 Task: Add a signature Jenna Lewis containing With sincere appreciation and gratitude, Jenna Lewis to email address softage.2@softage.net and add a label Scholarship information
Action: Mouse moved to (981, 72)
Screenshot: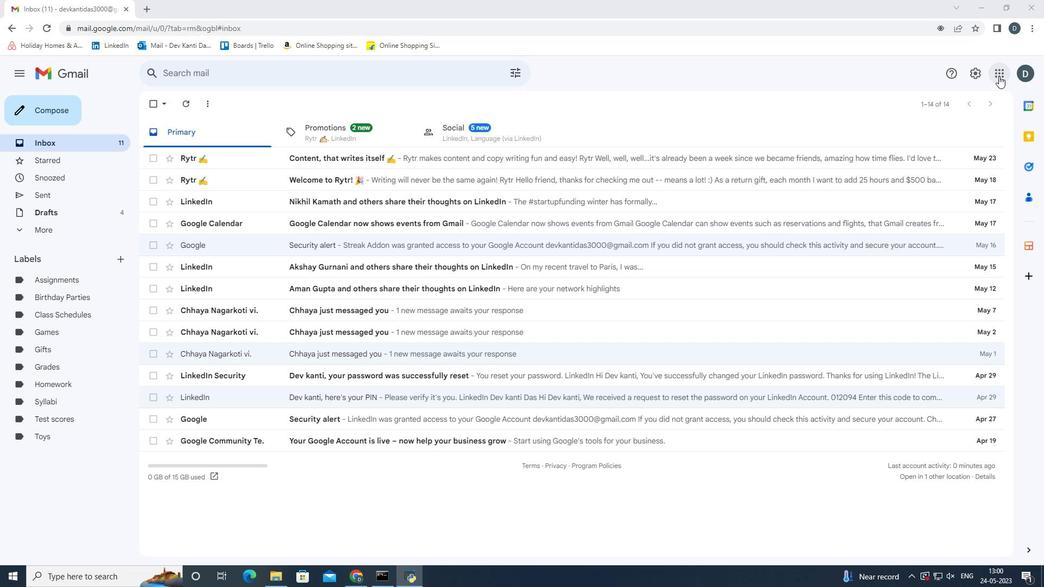 
Action: Mouse pressed left at (981, 72)
Screenshot: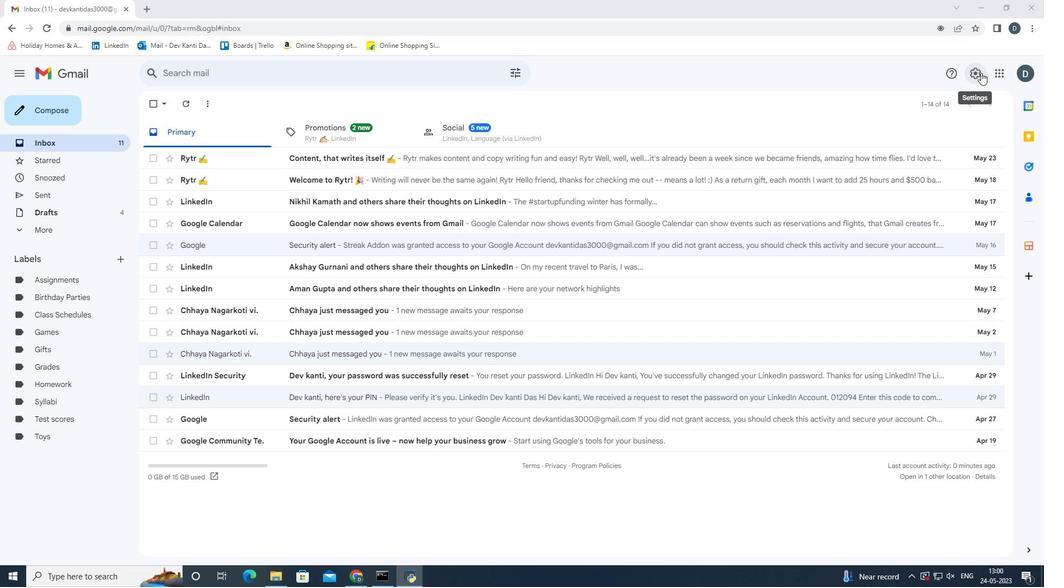 
Action: Mouse moved to (950, 124)
Screenshot: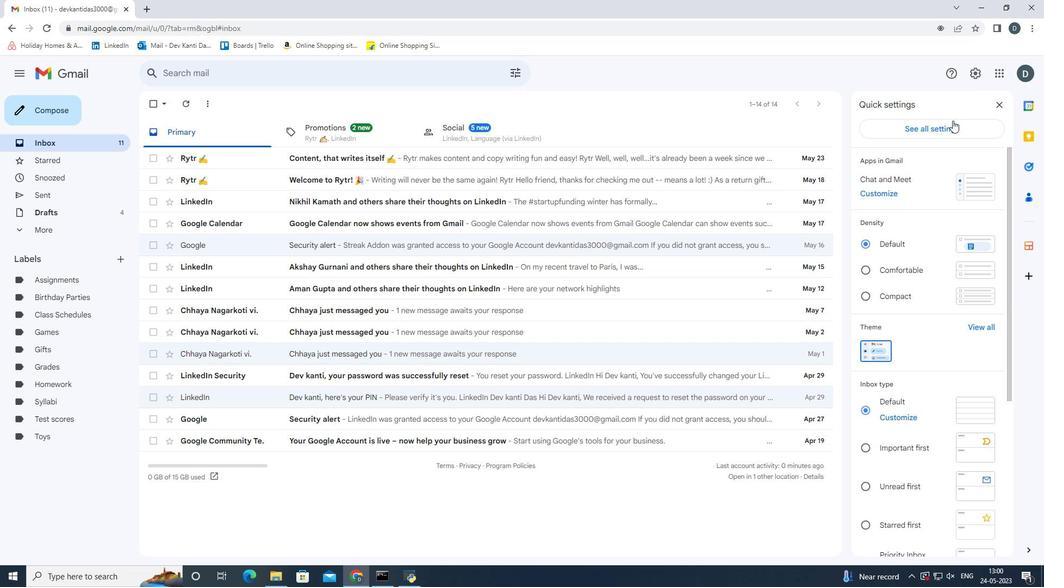 
Action: Mouse pressed left at (950, 124)
Screenshot: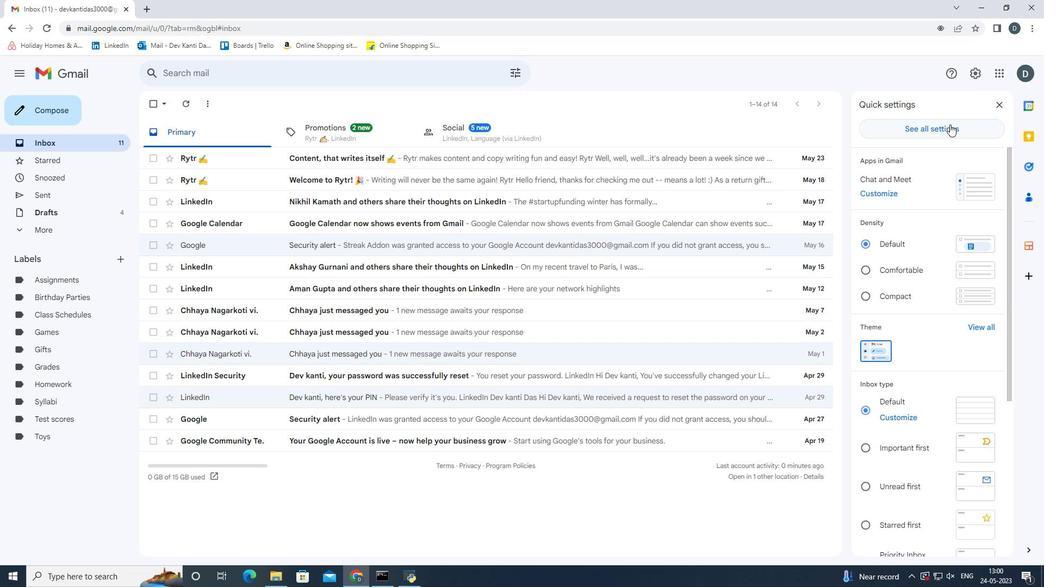 
Action: Mouse moved to (503, 409)
Screenshot: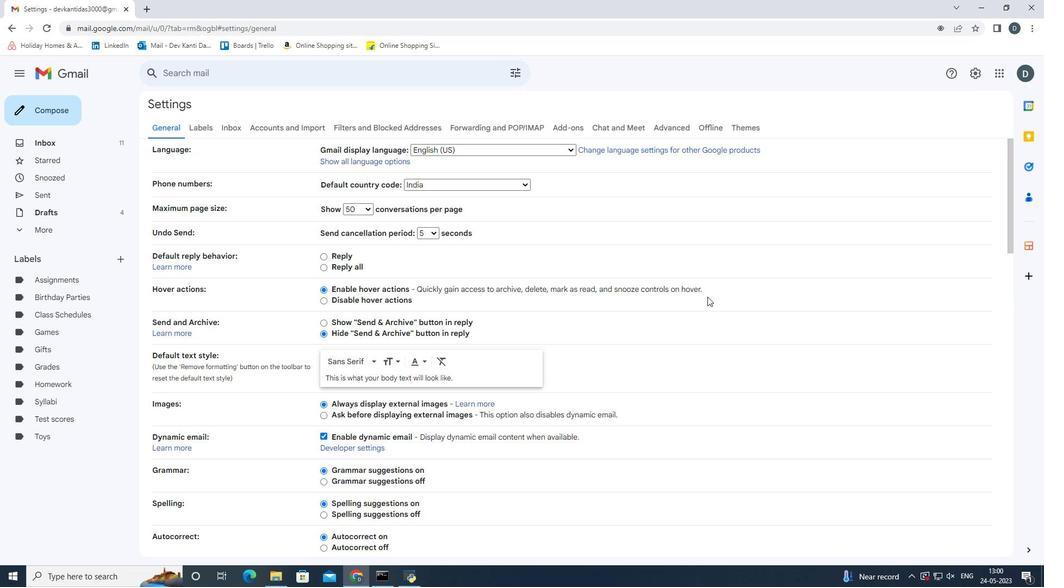 
Action: Mouse scrolled (503, 409) with delta (0, 0)
Screenshot: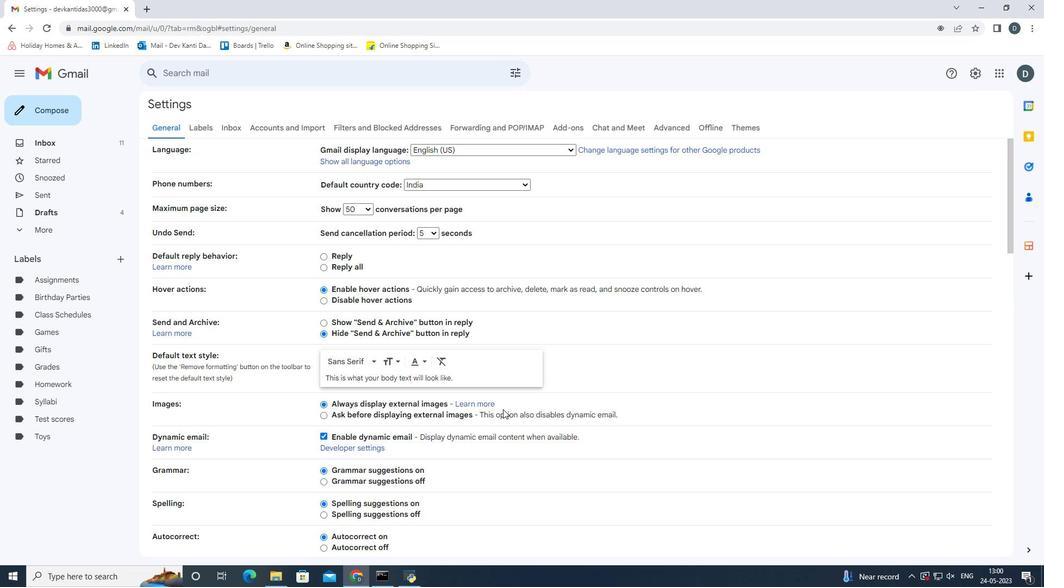 
Action: Mouse scrolled (503, 409) with delta (0, 0)
Screenshot: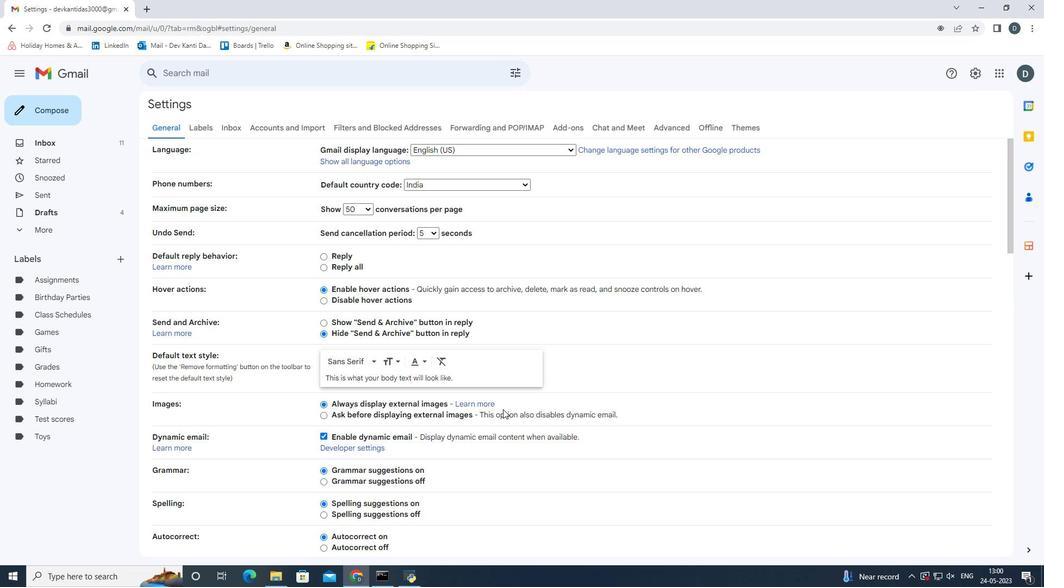 
Action: Mouse scrolled (503, 409) with delta (0, 0)
Screenshot: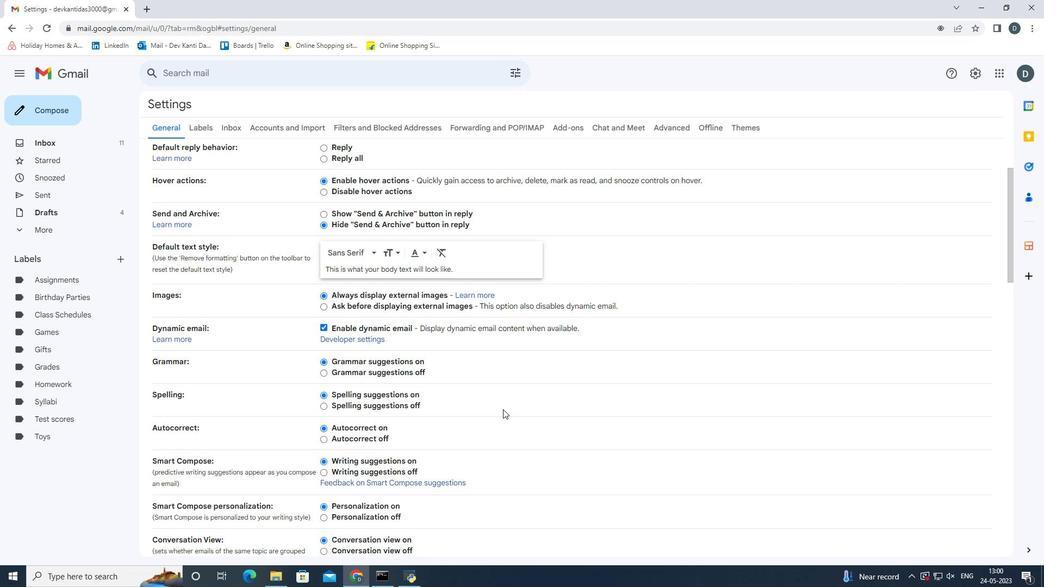 
Action: Mouse scrolled (503, 409) with delta (0, 0)
Screenshot: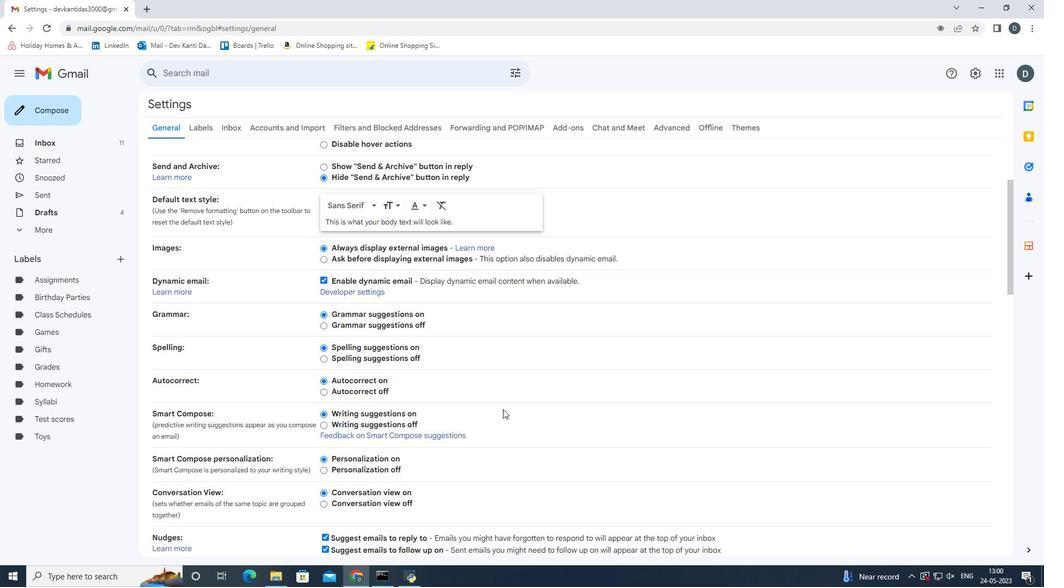 
Action: Mouse scrolled (503, 409) with delta (0, 0)
Screenshot: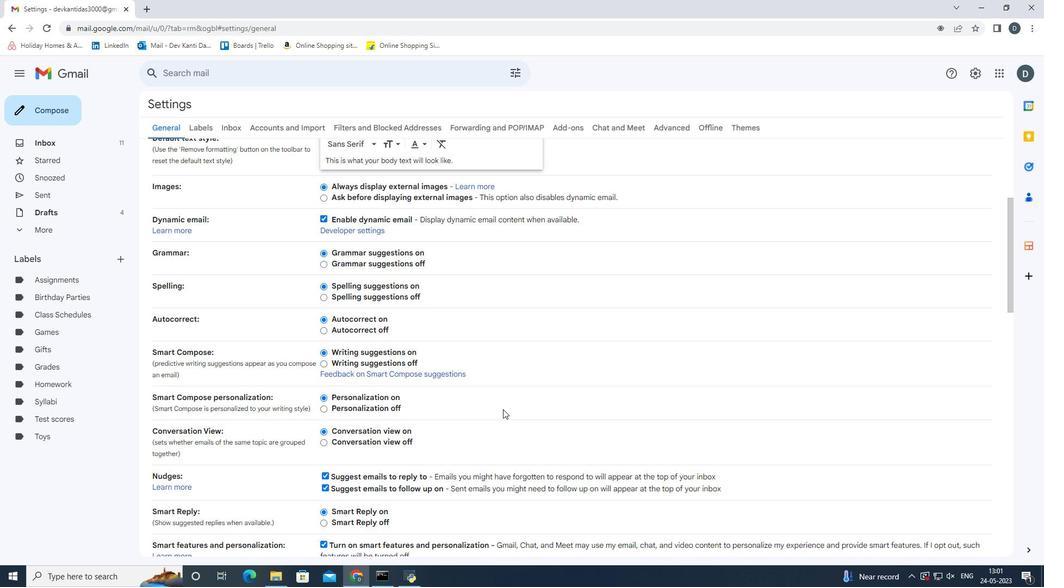 
Action: Mouse scrolled (503, 409) with delta (0, 0)
Screenshot: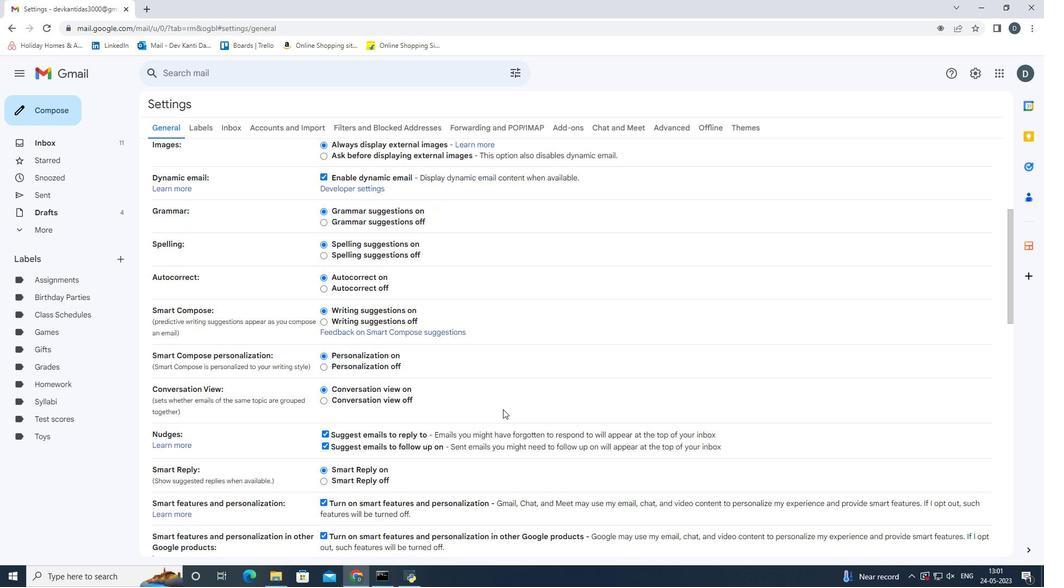 
Action: Mouse scrolled (503, 409) with delta (0, 0)
Screenshot: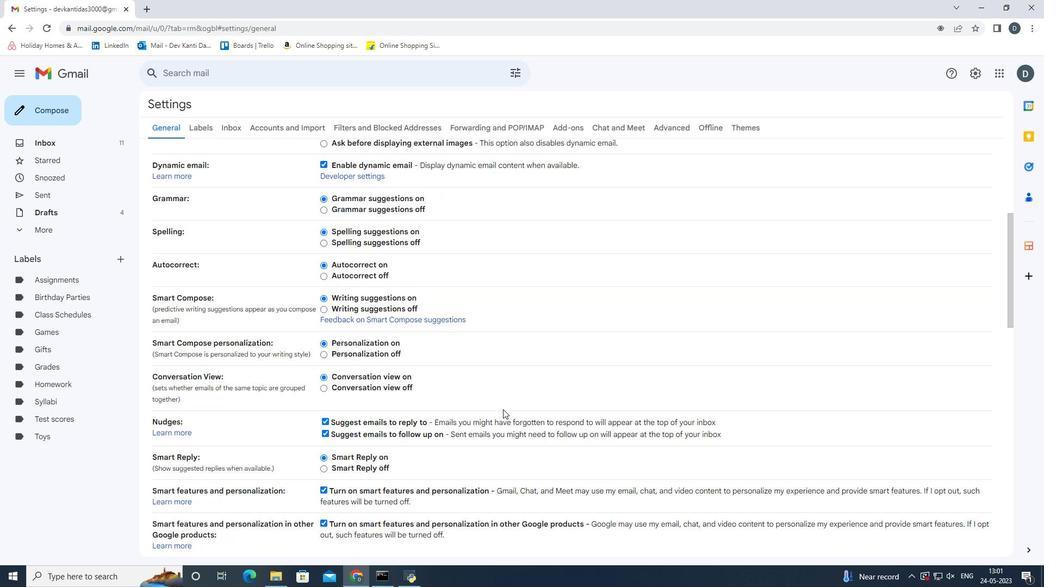 
Action: Mouse scrolled (503, 409) with delta (0, 0)
Screenshot: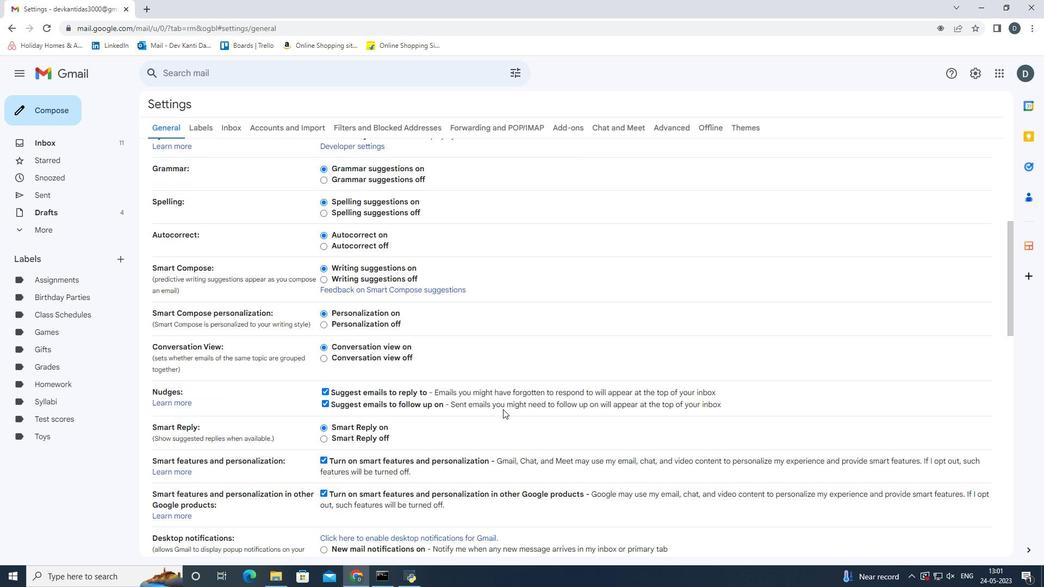 
Action: Mouse scrolled (503, 409) with delta (0, 0)
Screenshot: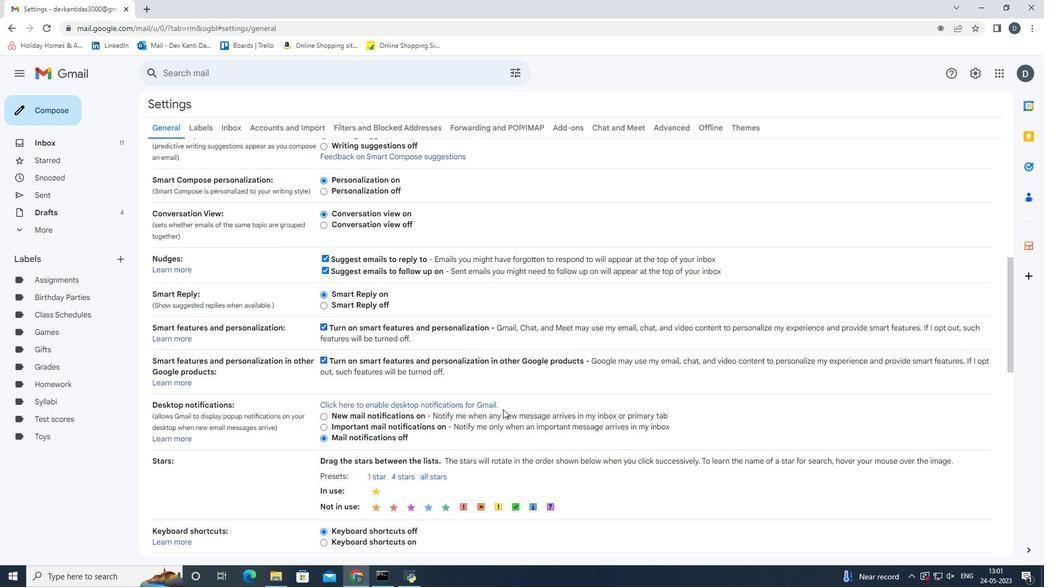 
Action: Mouse scrolled (503, 409) with delta (0, 0)
Screenshot: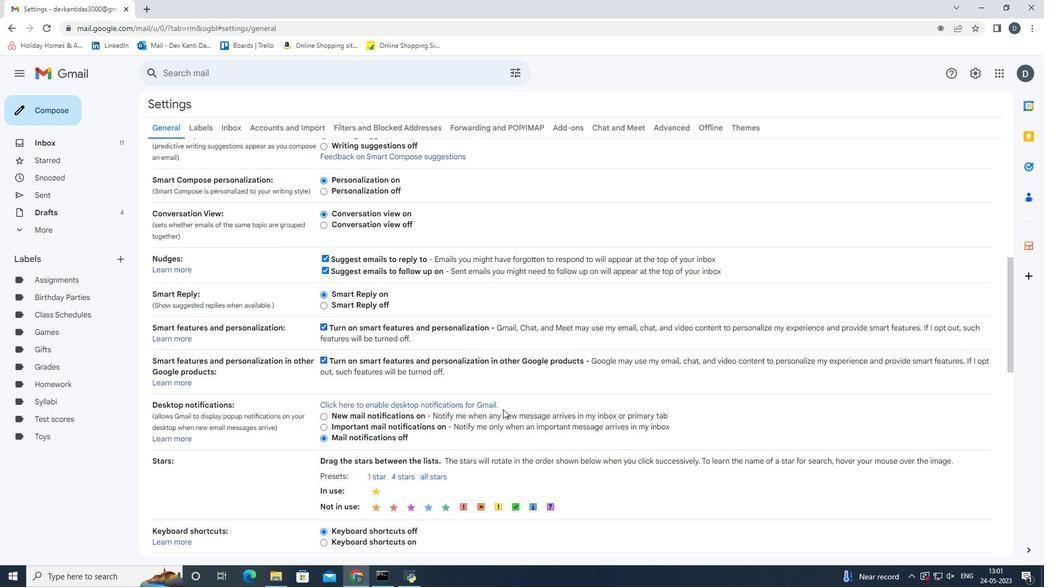 
Action: Mouse scrolled (503, 409) with delta (0, 0)
Screenshot: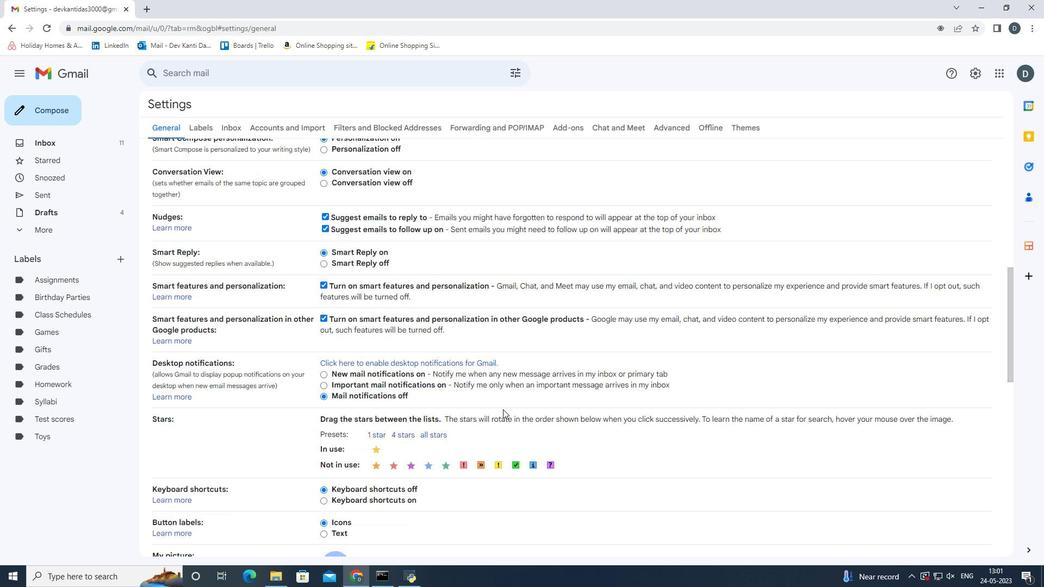 
Action: Mouse scrolled (503, 409) with delta (0, 0)
Screenshot: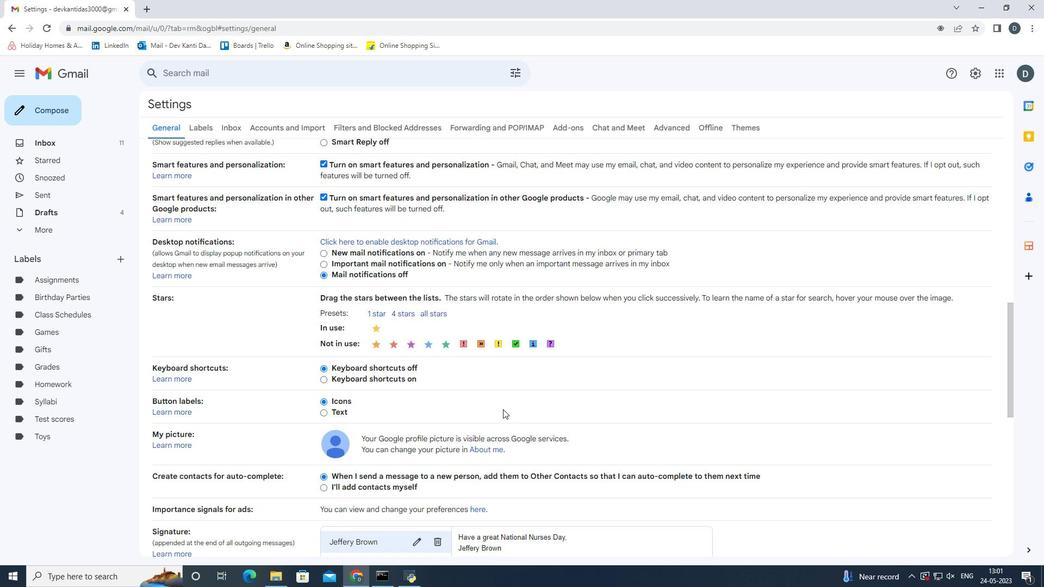 
Action: Mouse scrolled (503, 409) with delta (0, 0)
Screenshot: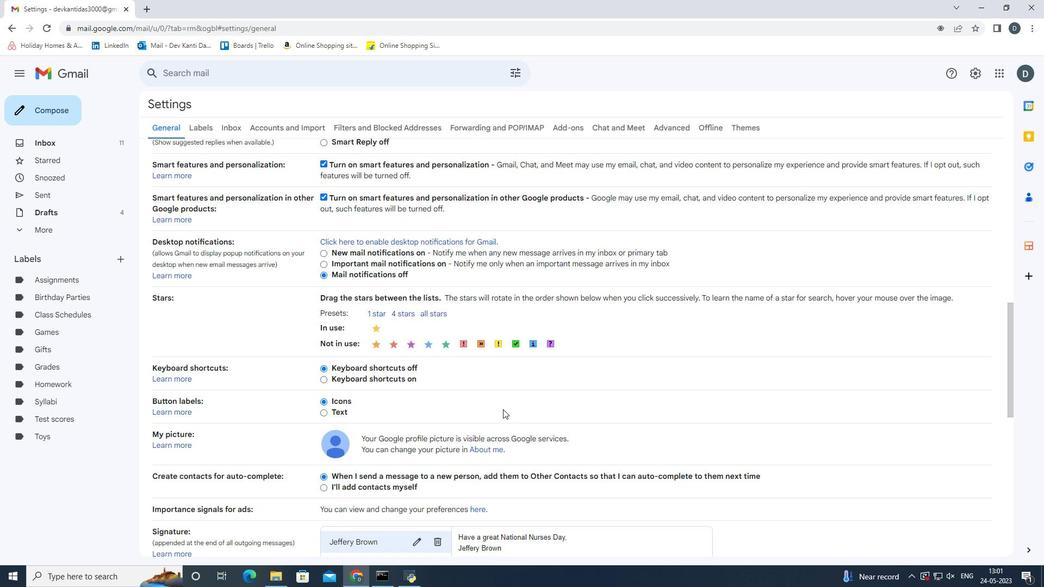 
Action: Mouse scrolled (503, 409) with delta (0, 0)
Screenshot: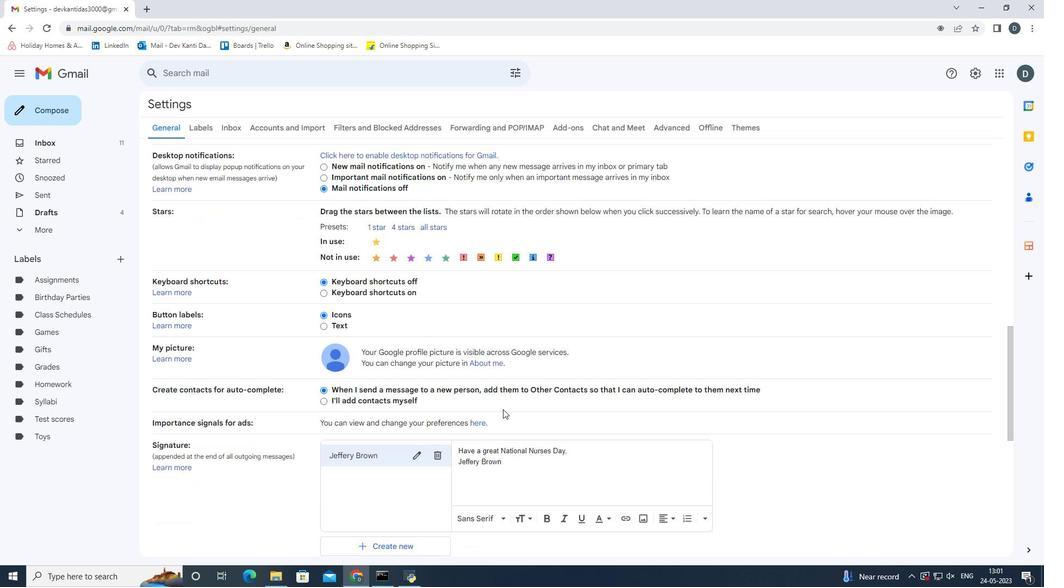 
Action: Mouse moved to (439, 380)
Screenshot: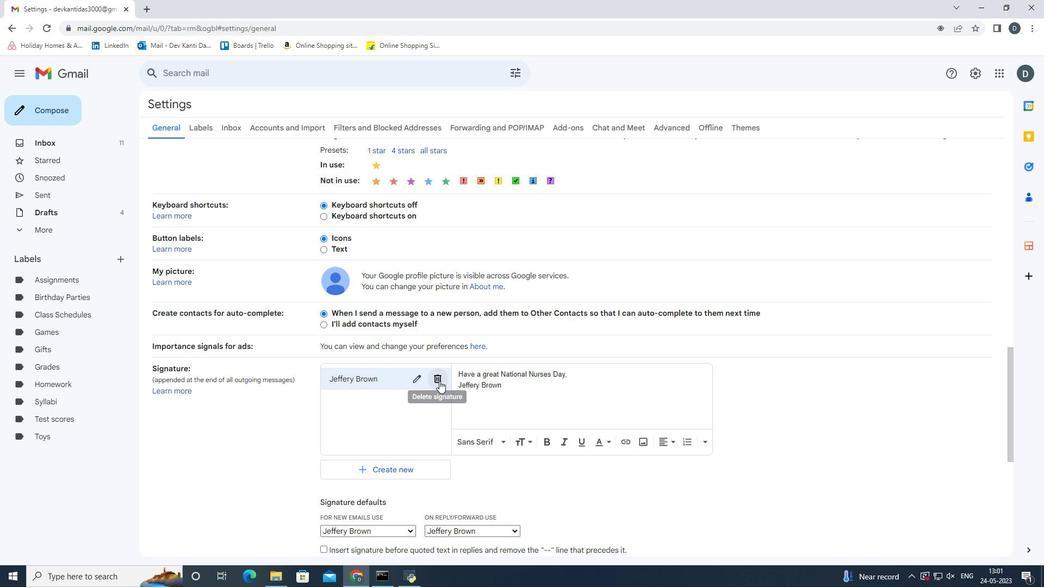 
Action: Mouse pressed left at (439, 380)
Screenshot: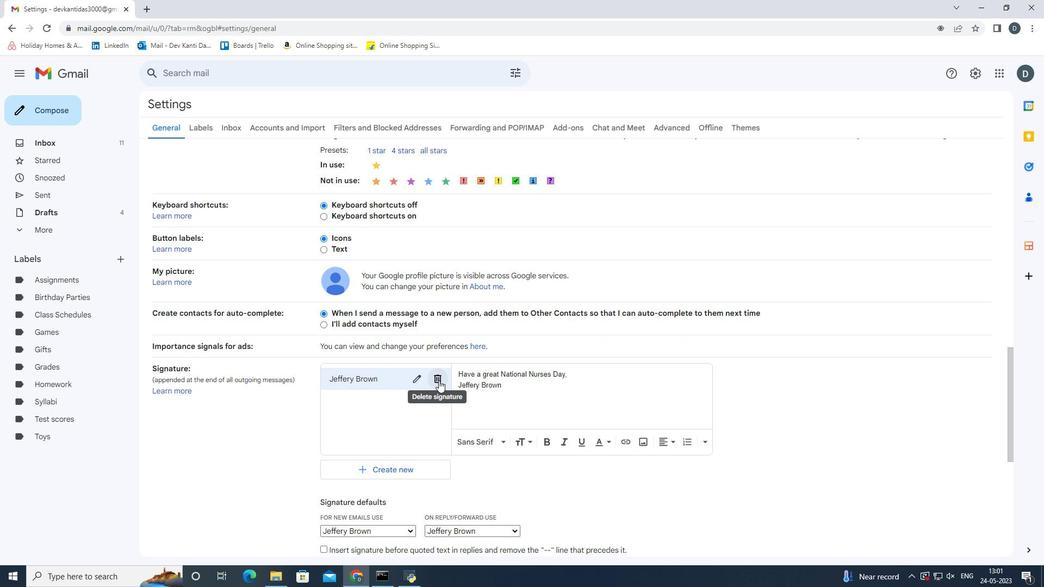 
Action: Mouse moved to (624, 336)
Screenshot: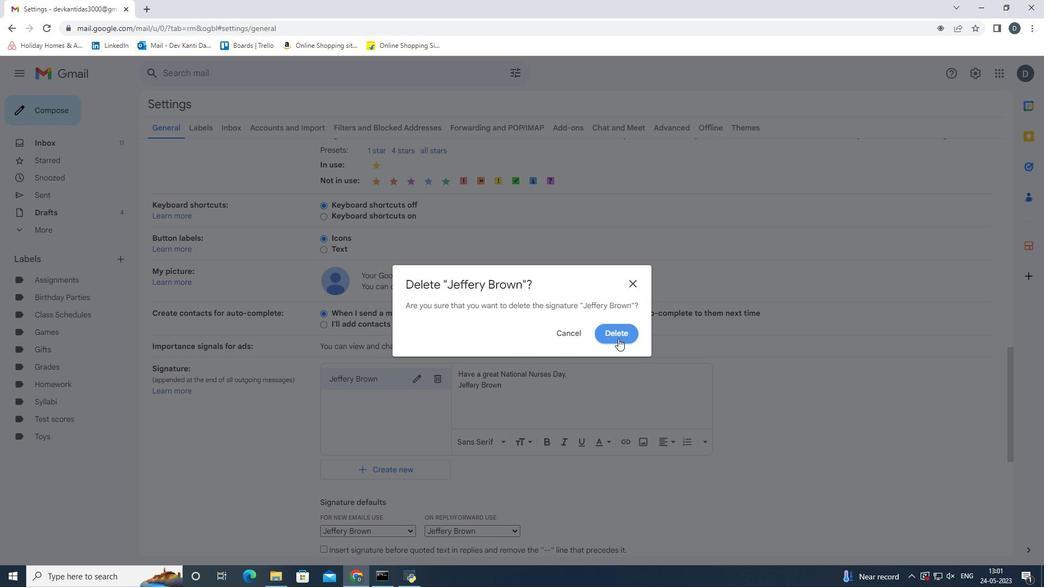 
Action: Mouse pressed left at (624, 336)
Screenshot: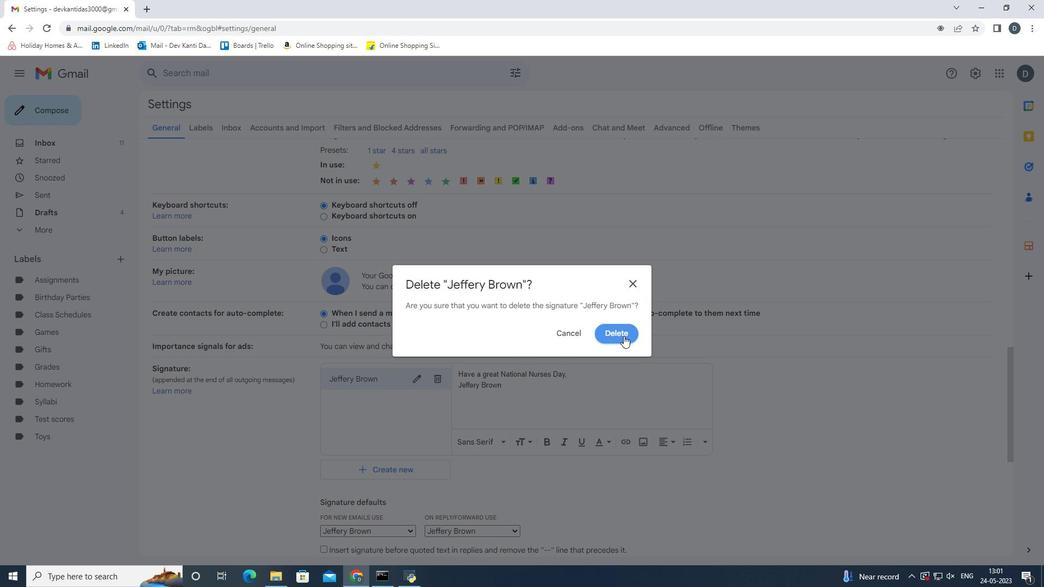 
Action: Mouse moved to (381, 389)
Screenshot: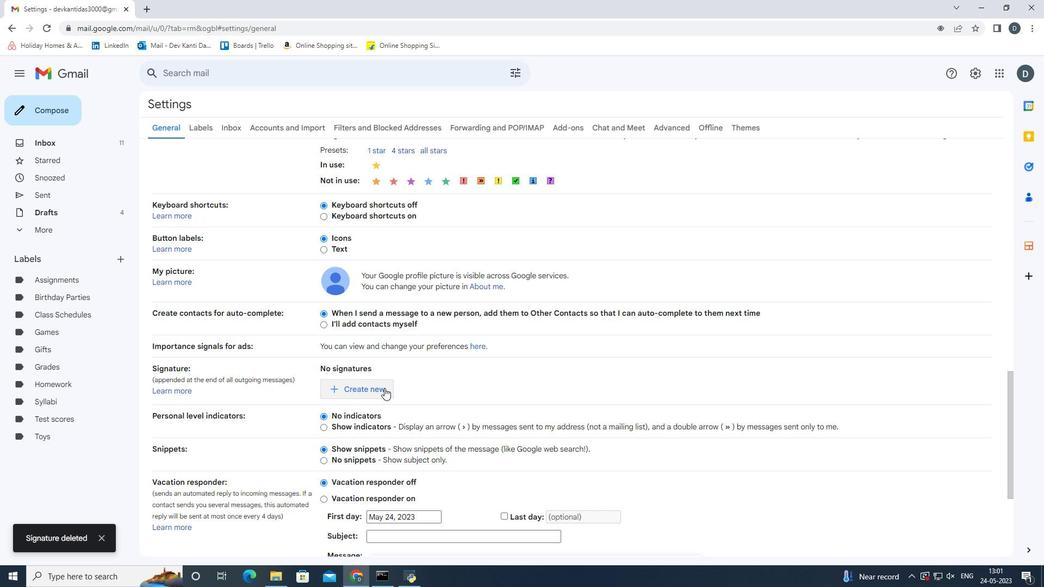 
Action: Mouse pressed left at (381, 389)
Screenshot: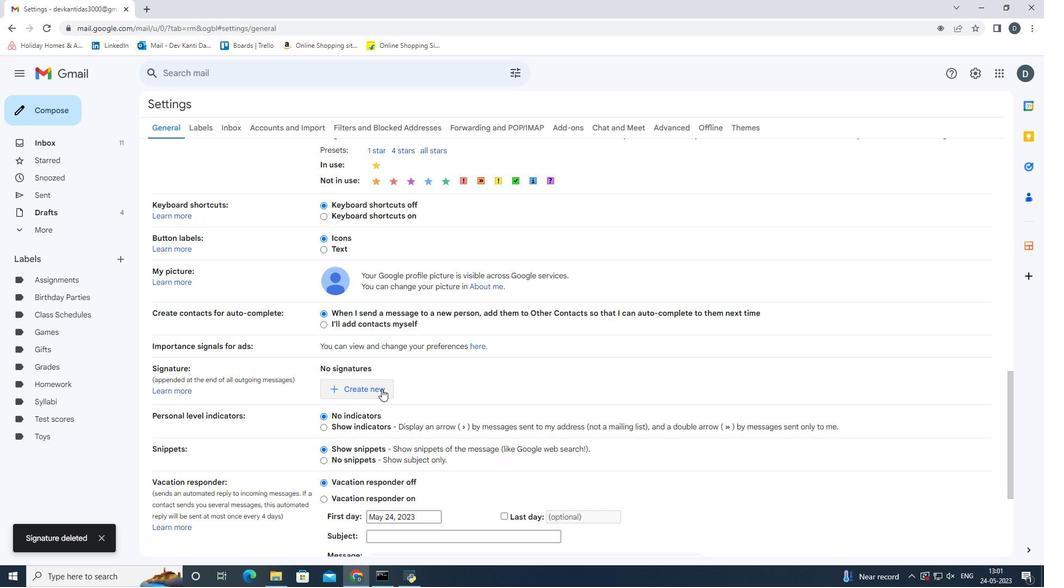
Action: Mouse moved to (513, 303)
Screenshot: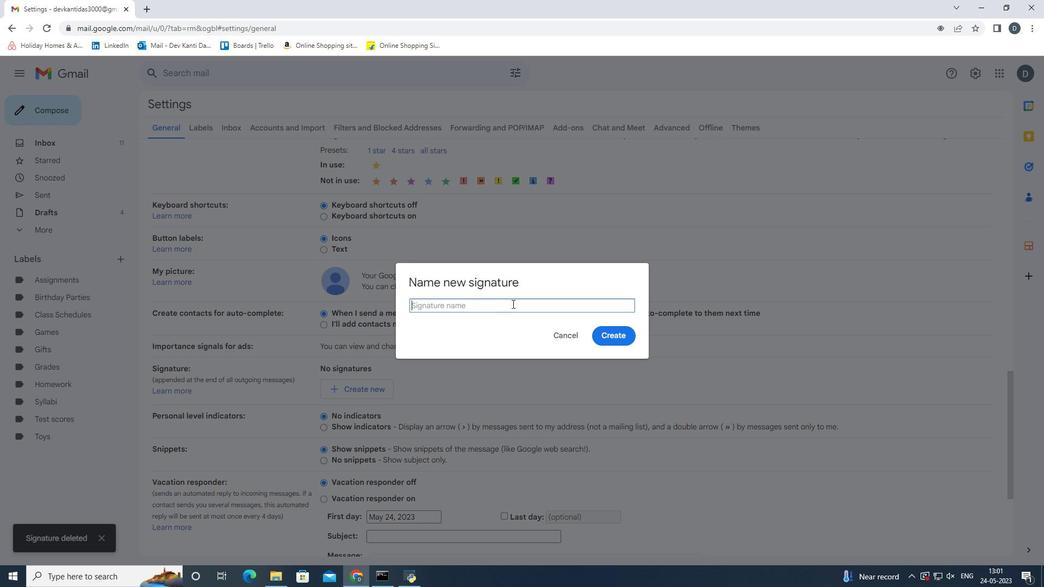 
Action: Key pressed <Key.shift><Key.shift><Key.shift><Key.shift>Jenna<Key.space><Key.shift><Key.shift><Key.shift><Key.shift><Key.shift><Key.shift><Key.shift><Key.shift><Key.shift><Key.shift><Key.shift><Key.shift><Key.shift><Key.shift><Key.shift><Key.shift>Lewis
Screenshot: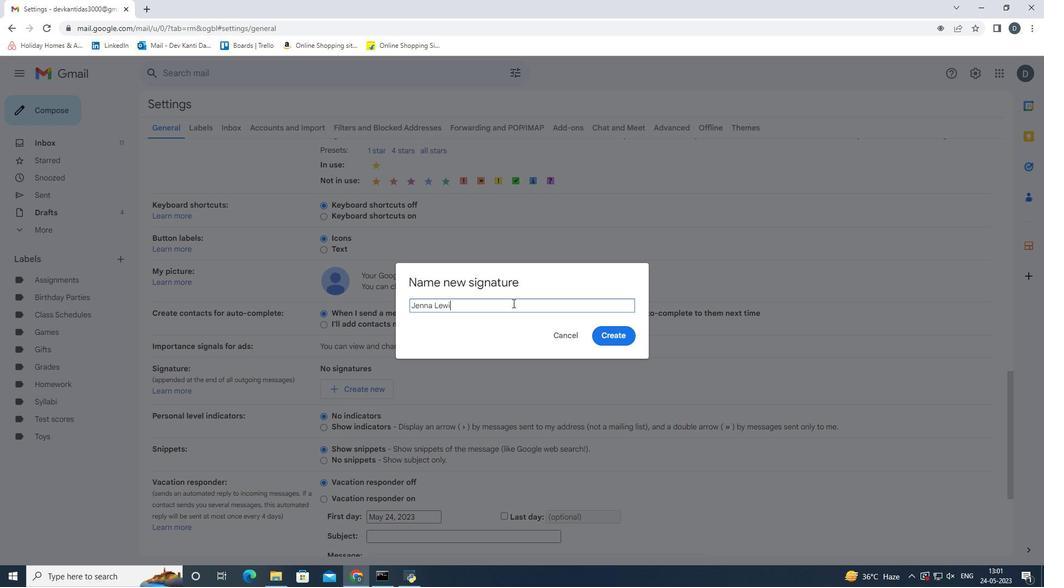 
Action: Mouse moved to (503, 306)
Screenshot: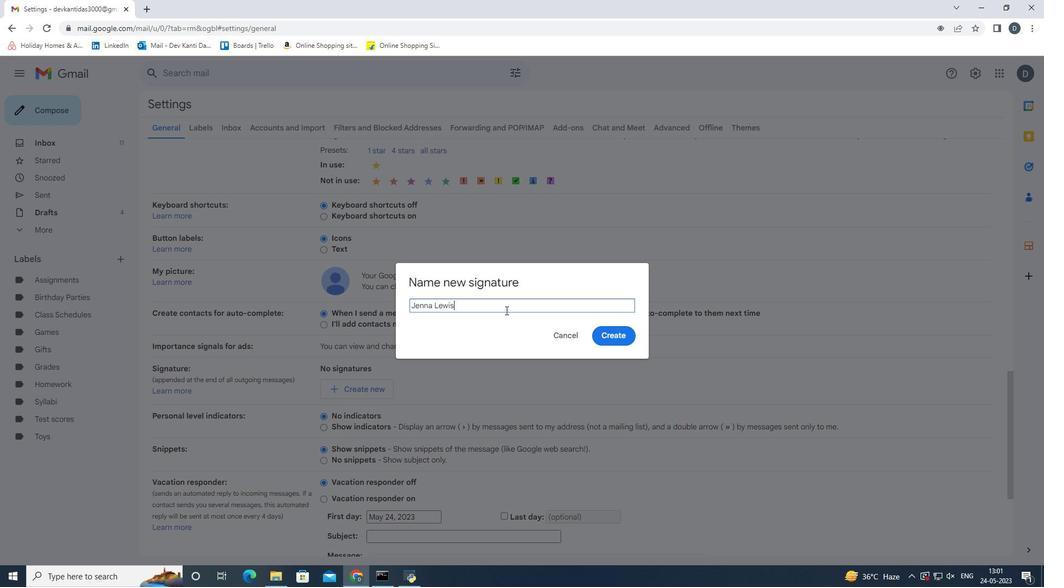 
Action: Key pressed <Key.enter>
Screenshot: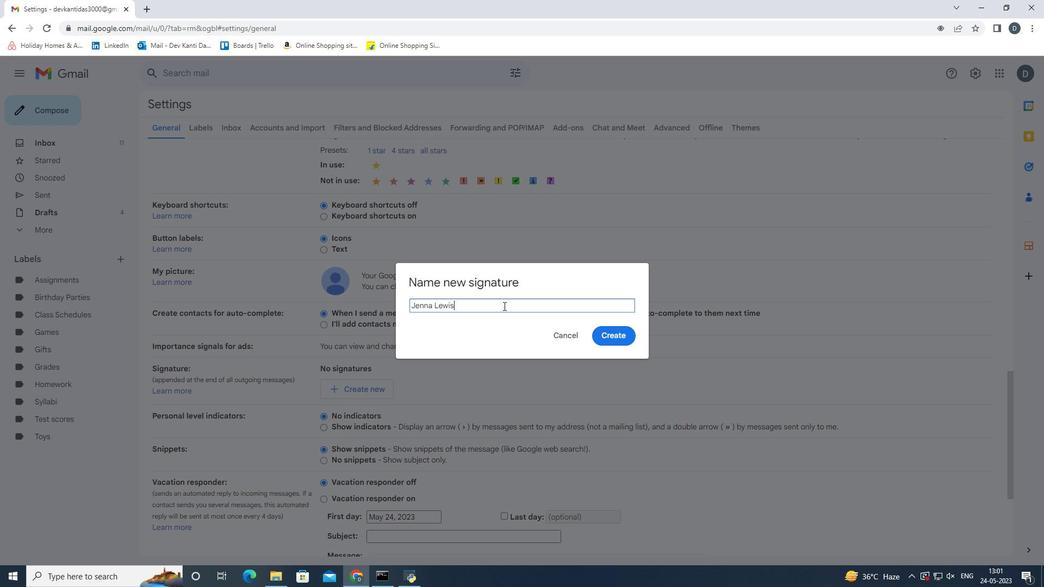 
Action: Mouse moved to (538, 386)
Screenshot: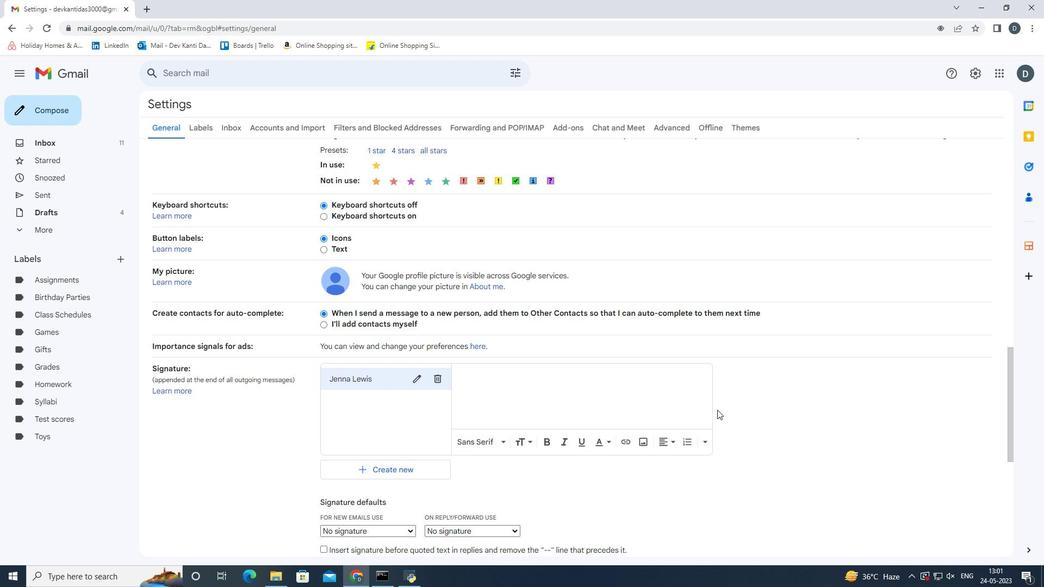 
Action: Mouse pressed left at (538, 386)
Screenshot: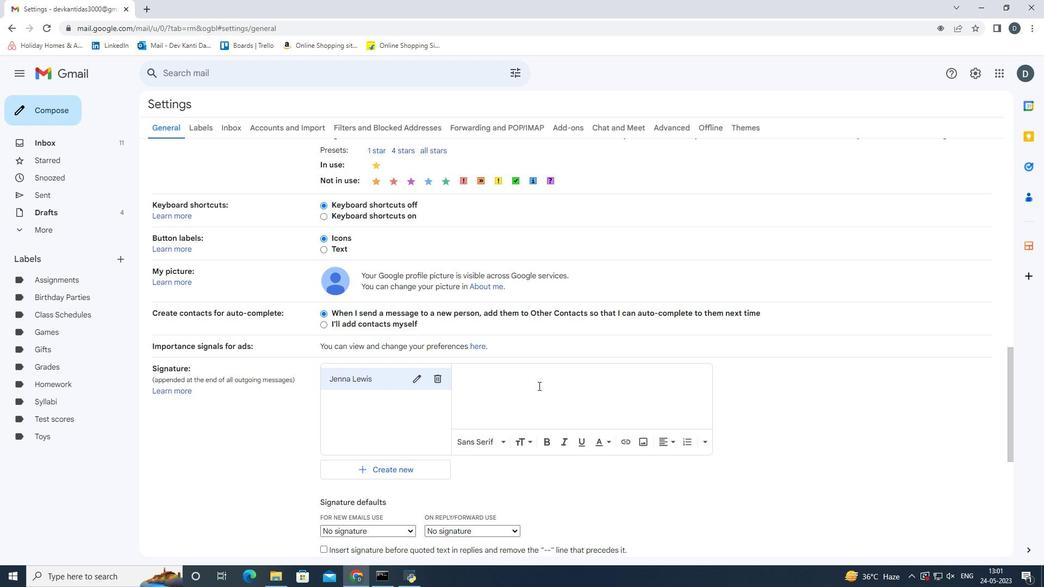 
Action: Mouse moved to (538, 386)
Screenshot: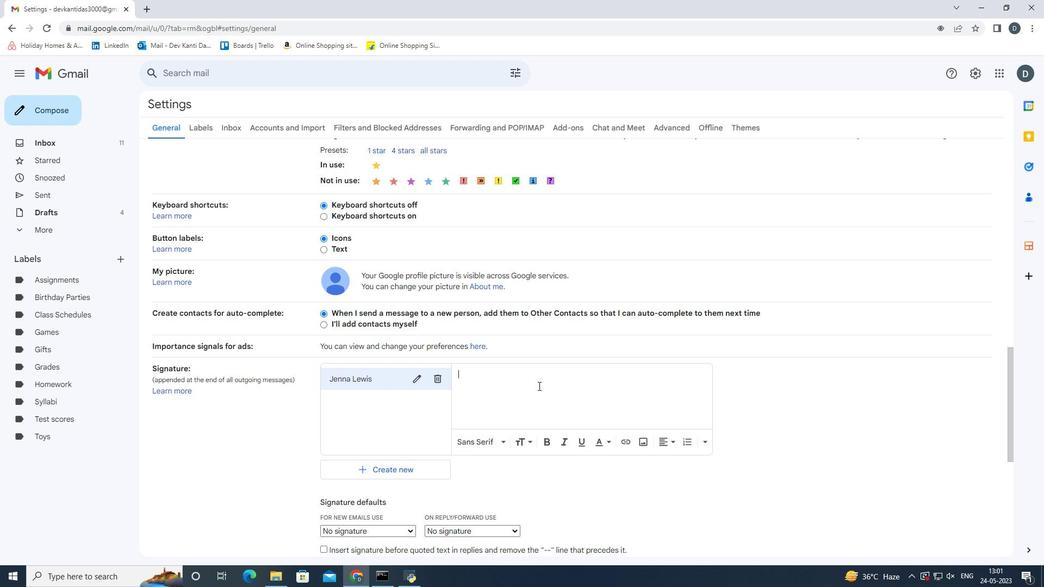 
Action: Key pressed <Key.shift><Key.shift><Key.shift><Key.shift><Key.shift><Key.shift><Key.shift>Sincere<Key.space>appreciation<Key.space>and<Key.space>gratitude,<Key.enter><Key.shift_r><Key.shift_r><Key.shift_r><Key.shift_r><Key.shift_r><Key.shift_r><Key.shift_r><Key.shift_r><Key.shift_r><Key.shift_r><Key.shift_r><Key.shift_r><Key.shift_r><Key.shift_r><Key.shift_r><Key.shift_r><Key.shift_r><Key.shift_r><Key.shift_r><Key.shift_r><Key.shift_r><Key.shift_r>Jenna<Key.space><Key.shift_r><Key.shift_r><Key.shift_r><Key.shift_r><Key.shift_r><Key.shift_r><Key.shift_r><Key.shift_r><Key.shift_r><Key.shift_r><Key.shift_r><Key.shift_r><Key.shift_r><Key.shift_r><Key.shift_r><Key.shift_r><Key.shift_r><Key.shift_r><Key.shift_r><Key.shift_r><Key.shift_r><Key.shift_r><Key.shift_r><Key.shift_r><Key.shift_r><Key.shift_r><Key.shift_r><Key.shift_r><Key.shift_r><Key.shift_r><Key.shift_r><Key.shift_r><Key.shift_r><Key.shift_r><Key.shift_r><Key.shift_r><Key.shift_r><Key.shift_r><Key.shift_r><Key.shift_r><Key.shift_r><Key.shift_r><Key.shift_r><Key.shift_r><Key.shift_r><Key.shift_r><Key.shift_r><Key.shift_r><Key.shift_r><Key.shift_r><Key.shift_r><Key.shift_r><Key.shift_r><Key.shift_r><Key.shift_r><Key.shift_r><Key.shift_r><Key.shift_r><Key.shift_r><Key.shift_r><Key.shift_r><Key.shift_r><Key.shift_r>Lewis
Screenshot: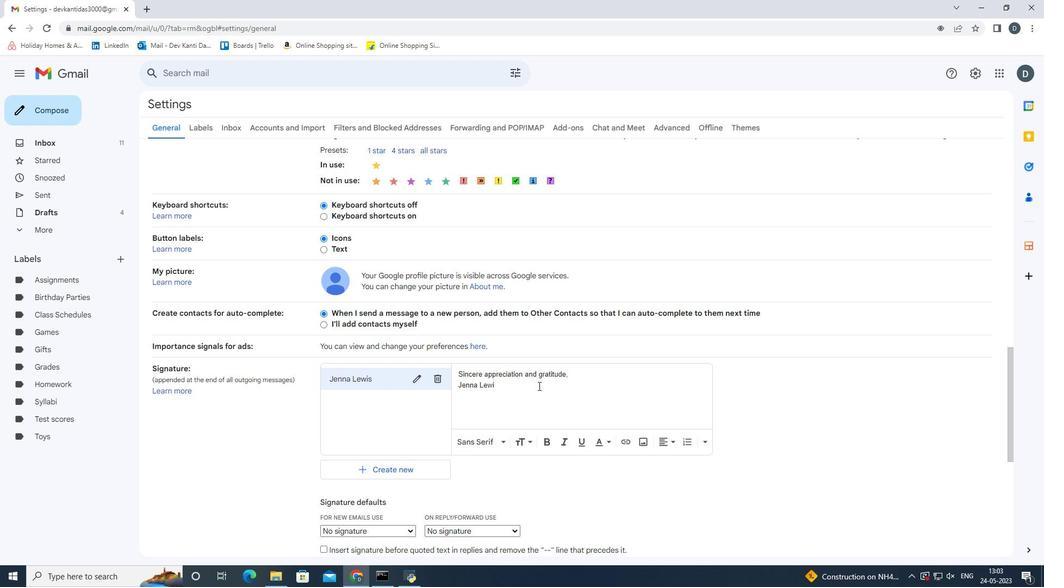 
Action: Mouse moved to (389, 534)
Screenshot: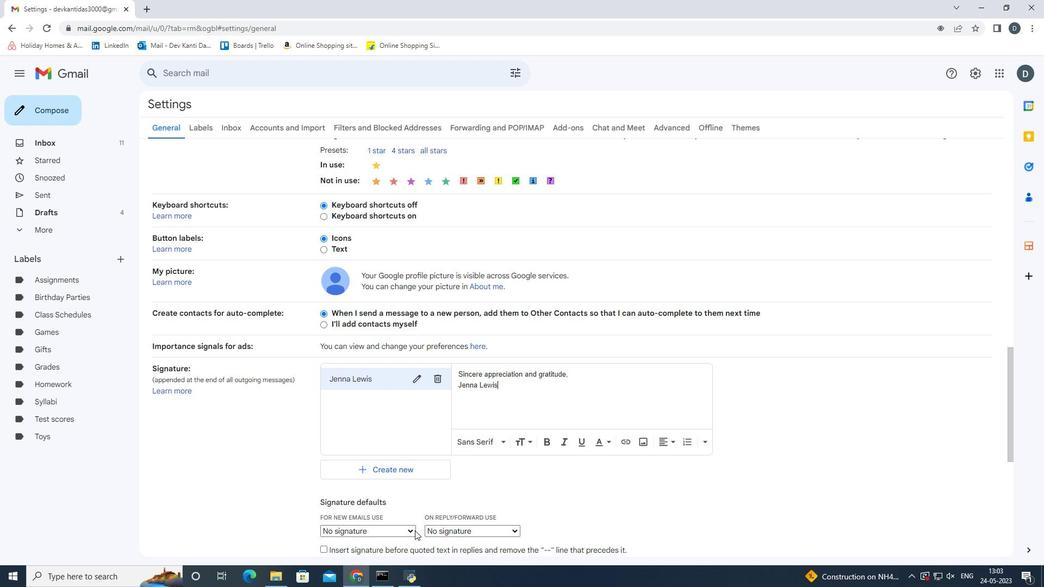 
Action: Mouse pressed left at (389, 534)
Screenshot: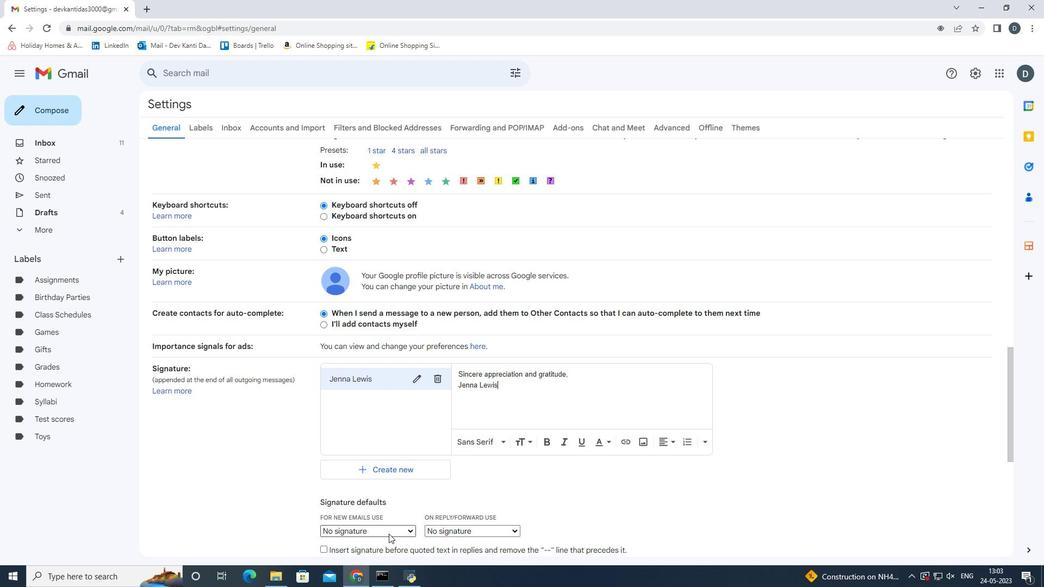 
Action: Mouse moved to (385, 551)
Screenshot: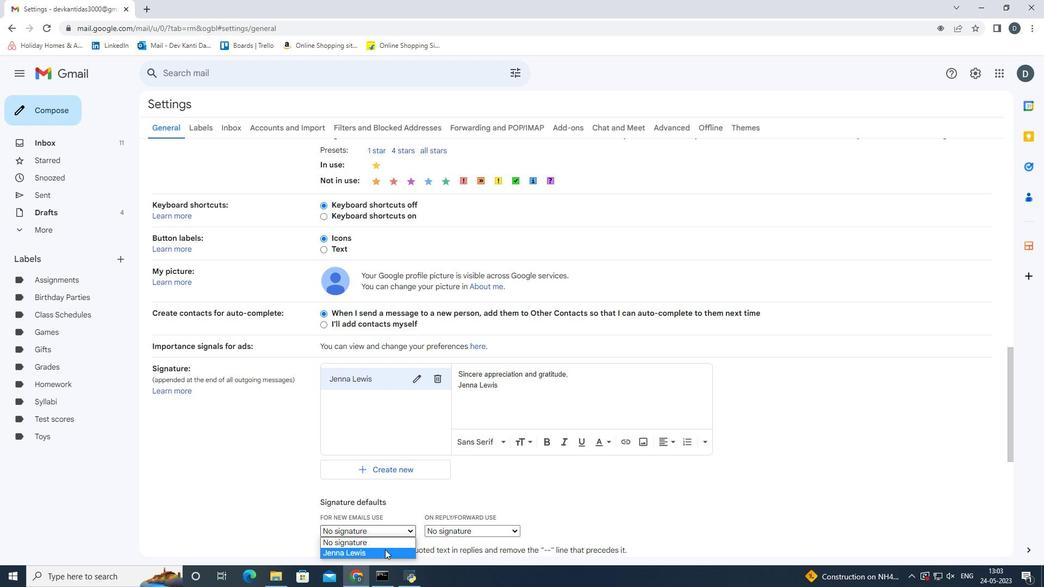 
Action: Mouse pressed left at (385, 551)
Screenshot: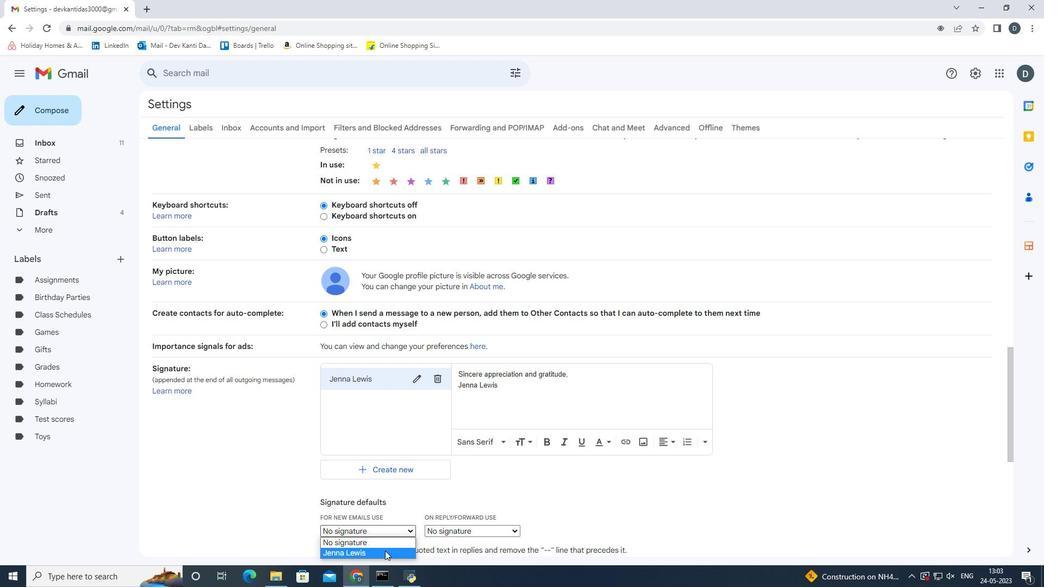 
Action: Mouse moved to (528, 486)
Screenshot: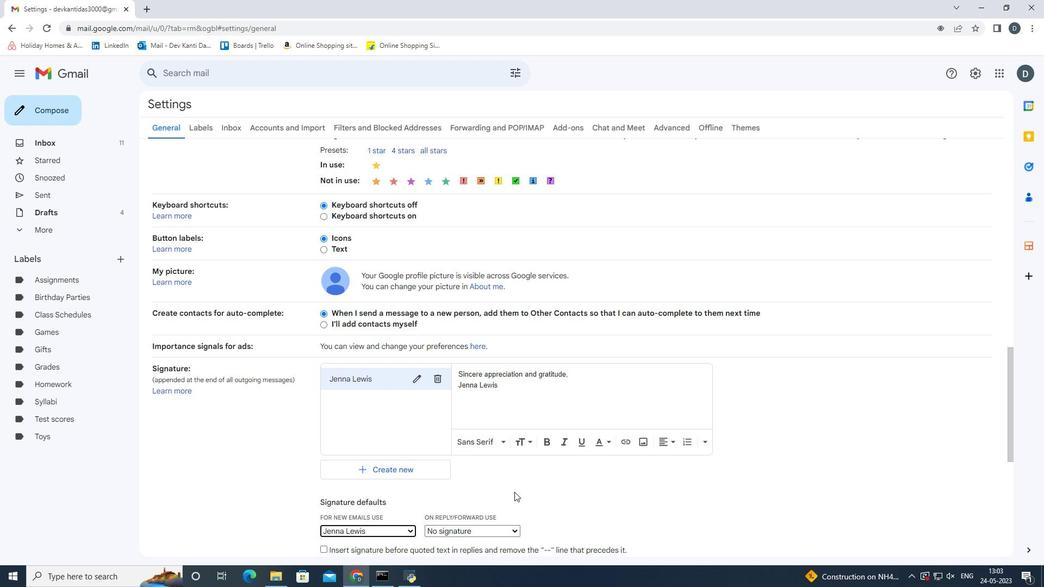 
Action: Mouse scrolled (528, 486) with delta (0, 0)
Screenshot: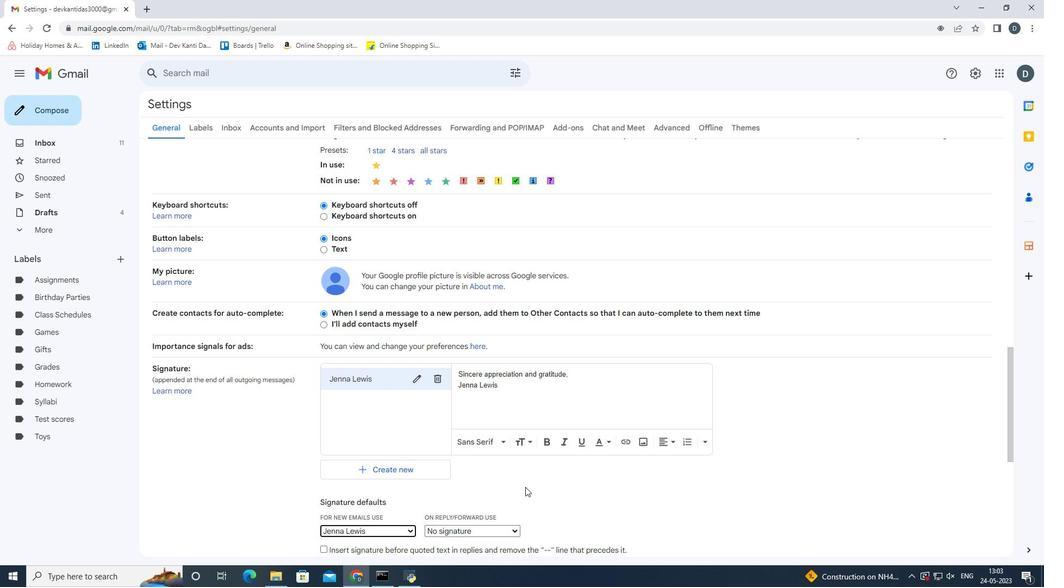 
Action: Mouse moved to (507, 474)
Screenshot: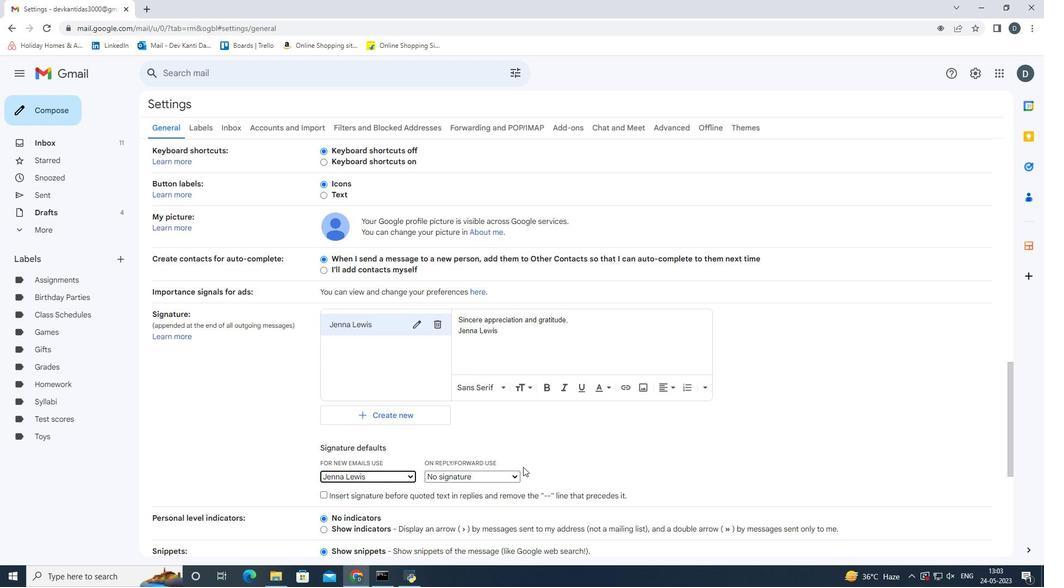 
Action: Mouse pressed left at (507, 474)
Screenshot: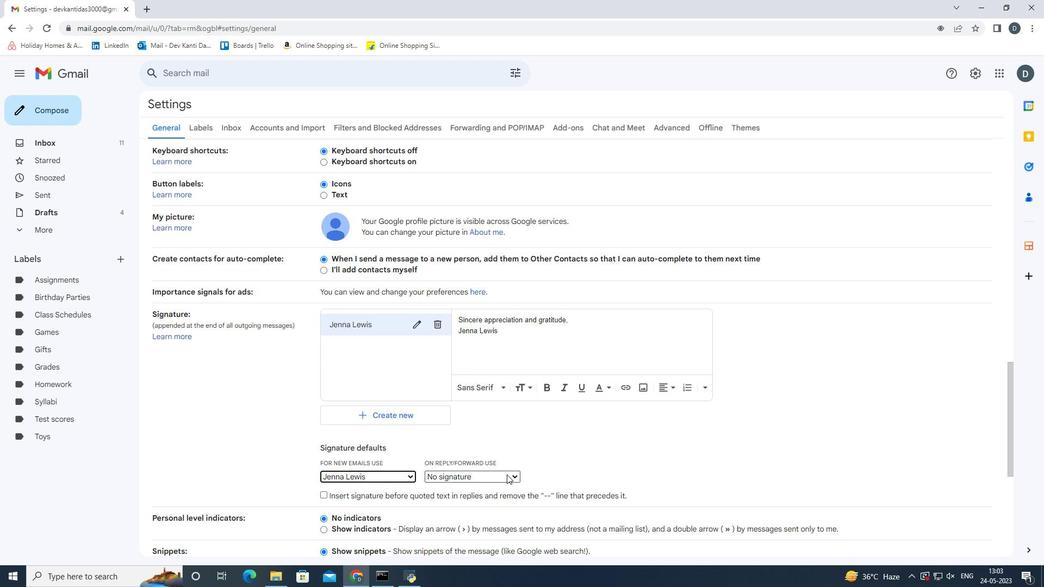 
Action: Mouse moved to (495, 497)
Screenshot: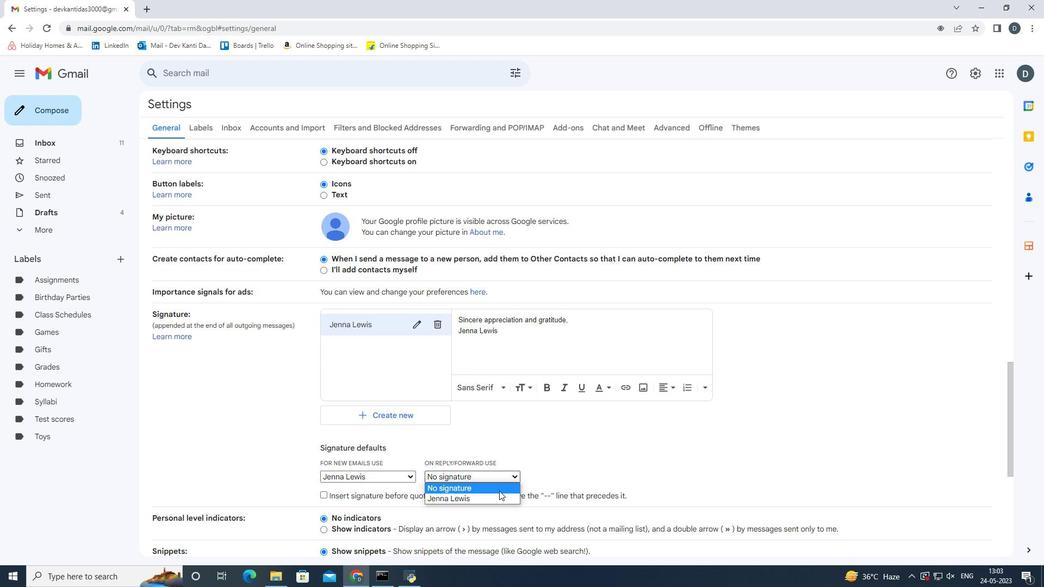 
Action: Mouse pressed left at (495, 497)
Screenshot: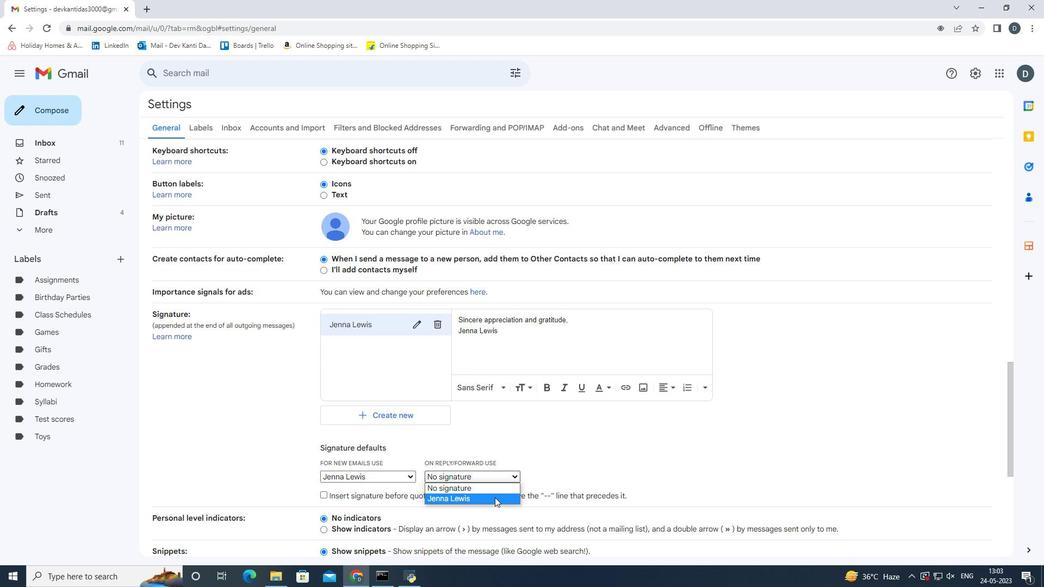 
Action: Mouse moved to (655, 455)
Screenshot: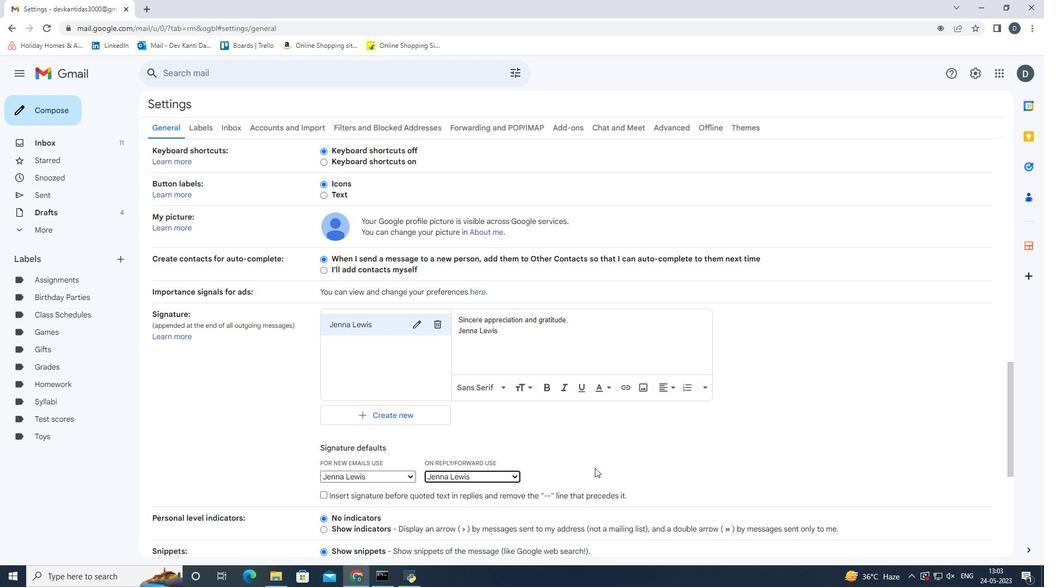 
Action: Mouse pressed left at (655, 455)
Screenshot: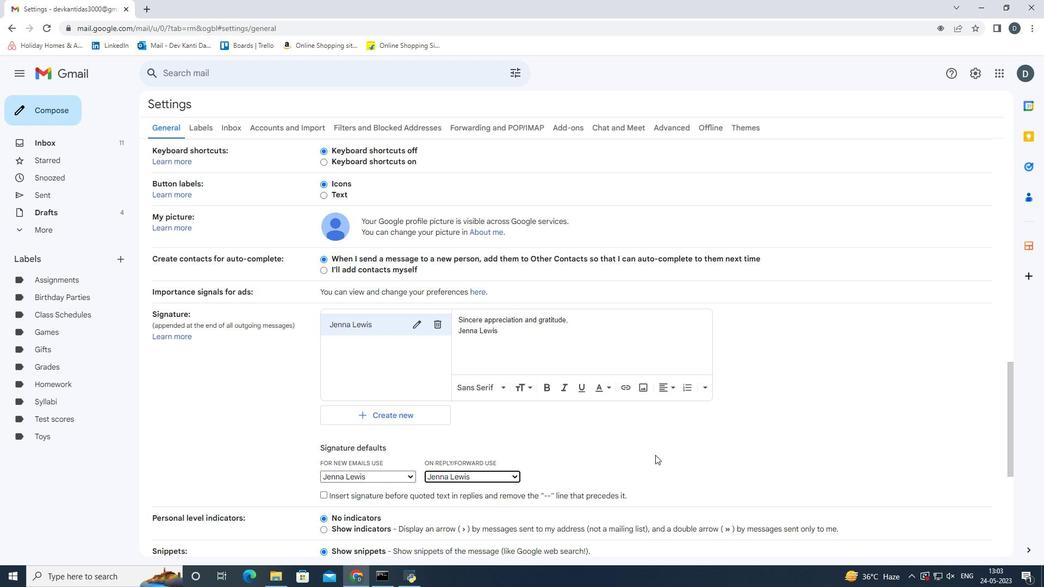 
Action: Mouse scrolled (655, 454) with delta (0, 0)
Screenshot: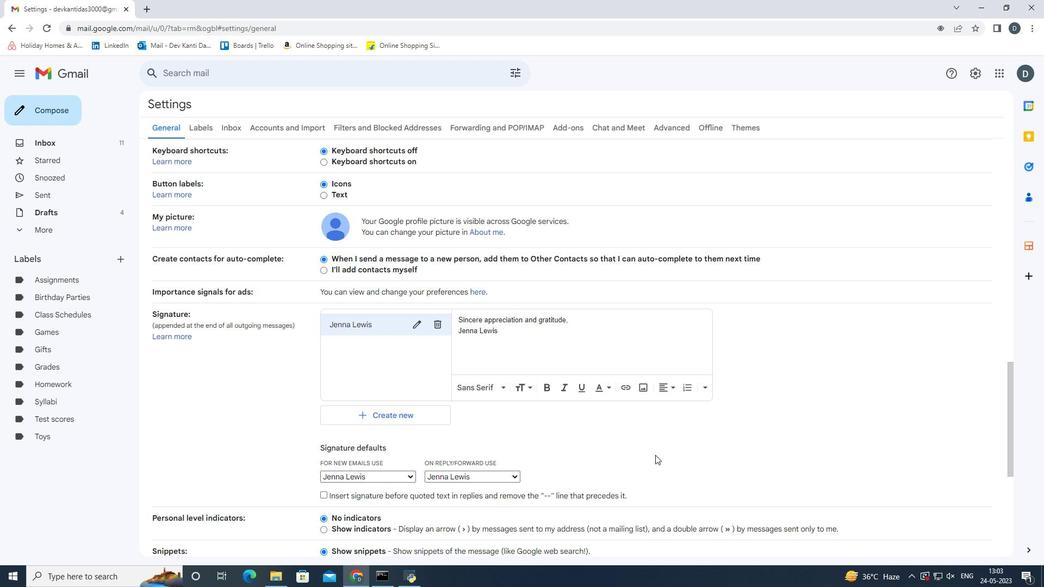 
Action: Mouse scrolled (655, 454) with delta (0, 0)
Screenshot: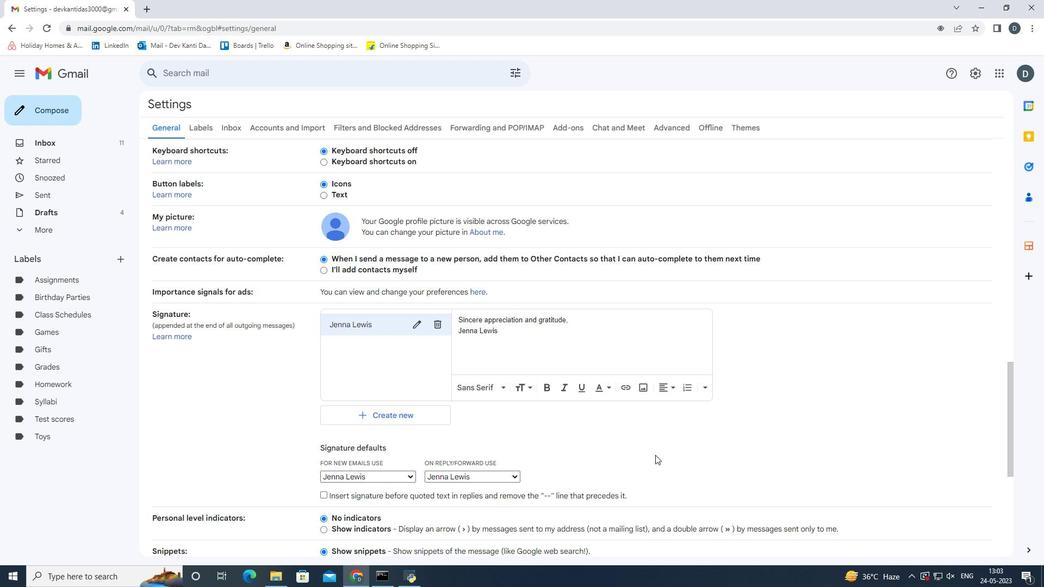 
Action: Mouse moved to (655, 455)
Screenshot: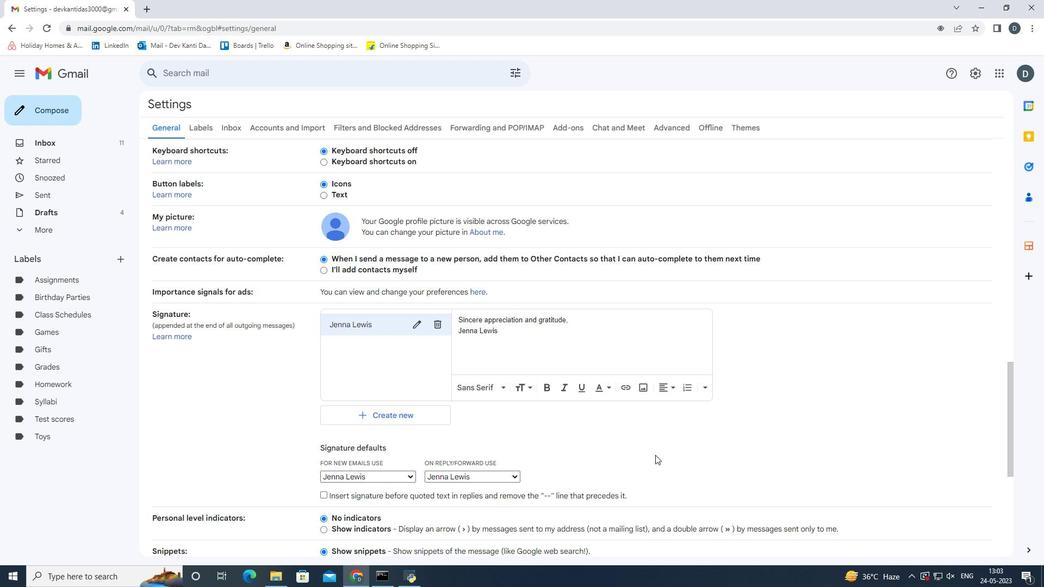 
Action: Mouse scrolled (655, 454) with delta (0, 0)
Screenshot: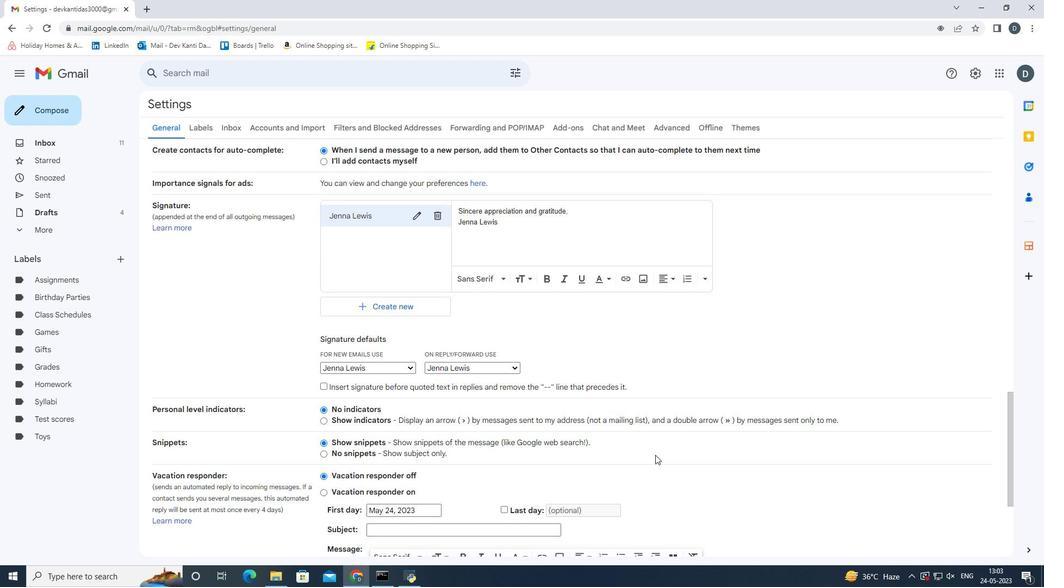 
Action: Mouse scrolled (655, 454) with delta (0, 0)
Screenshot: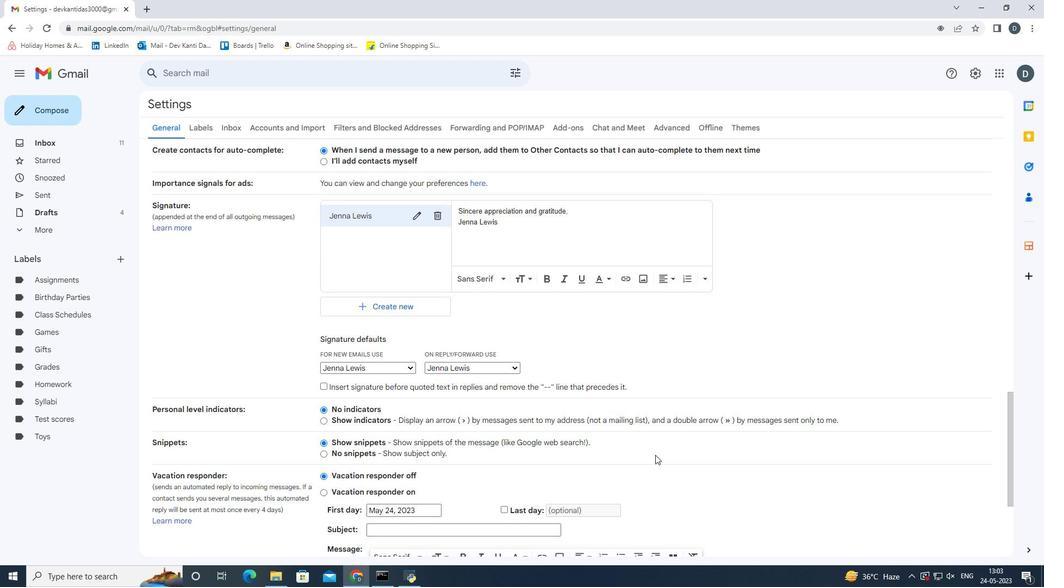 
Action: Mouse scrolled (655, 454) with delta (0, 0)
Screenshot: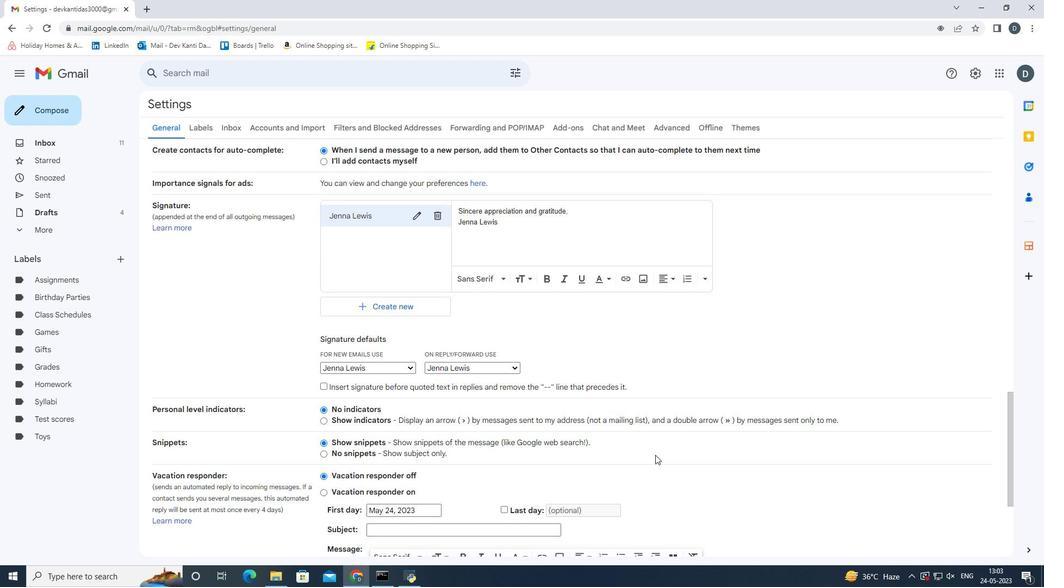 
Action: Mouse scrolled (655, 454) with delta (0, 0)
Screenshot: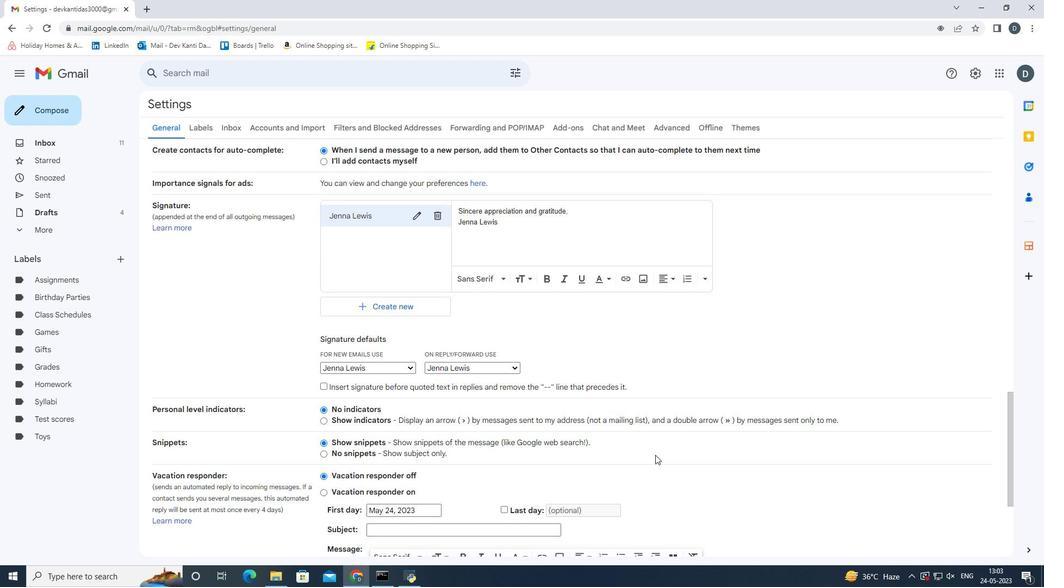 
Action: Mouse moved to (572, 496)
Screenshot: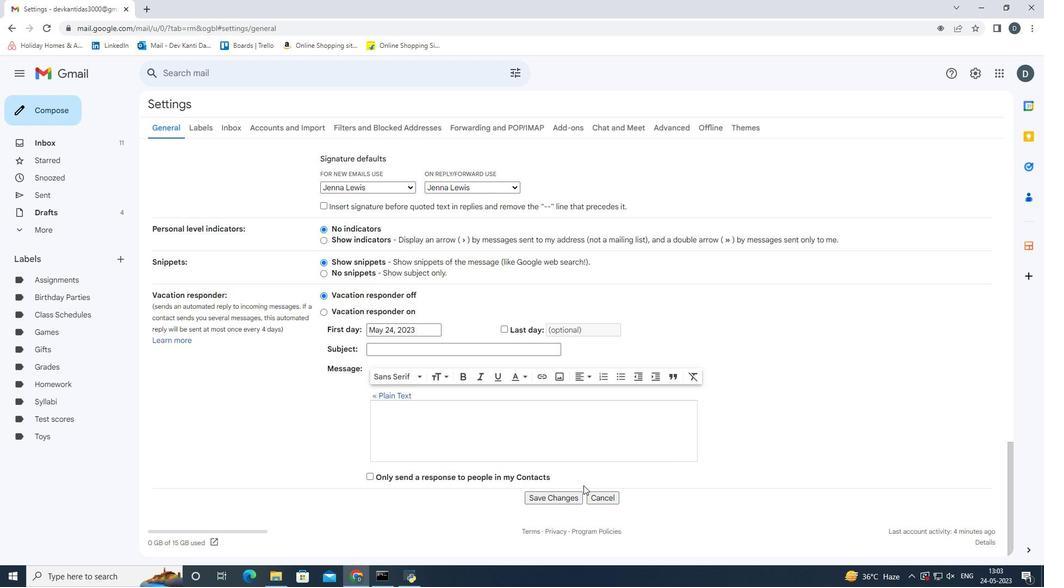 
Action: Mouse pressed left at (572, 496)
Screenshot: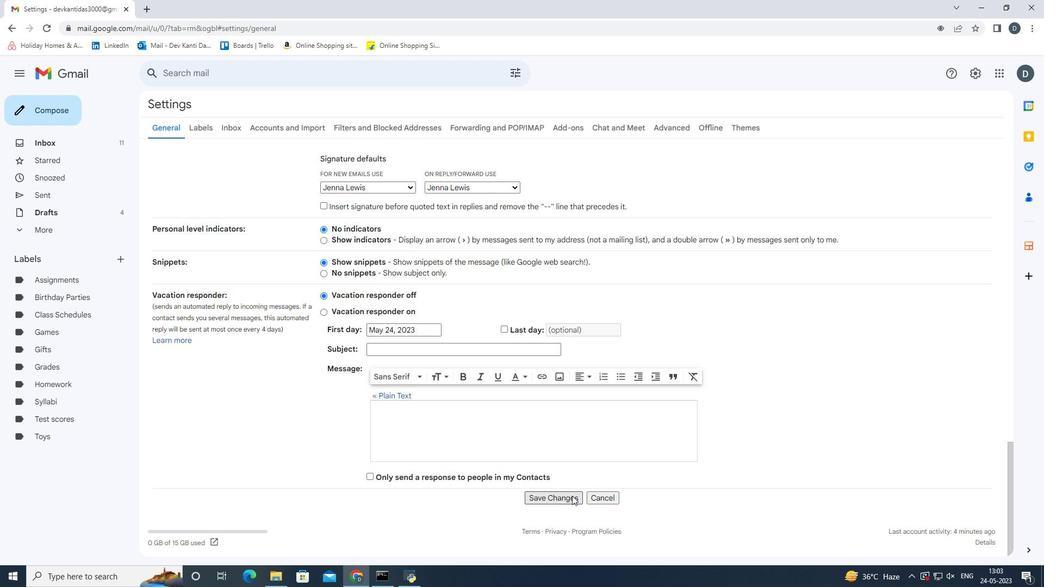 
Action: Mouse moved to (58, 113)
Screenshot: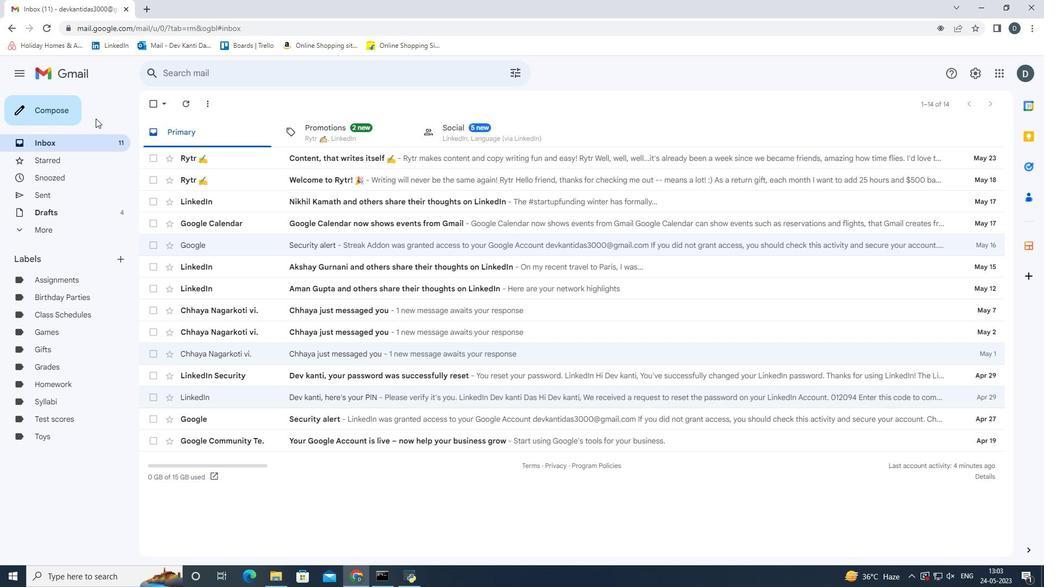 
Action: Mouse pressed left at (58, 113)
Screenshot: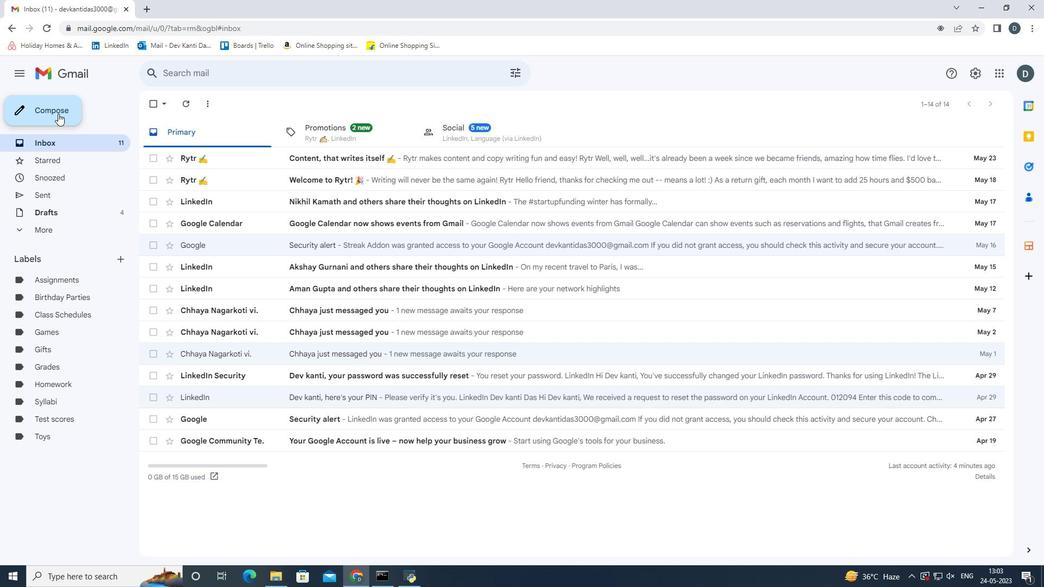 
Action: Mouse moved to (763, 265)
Screenshot: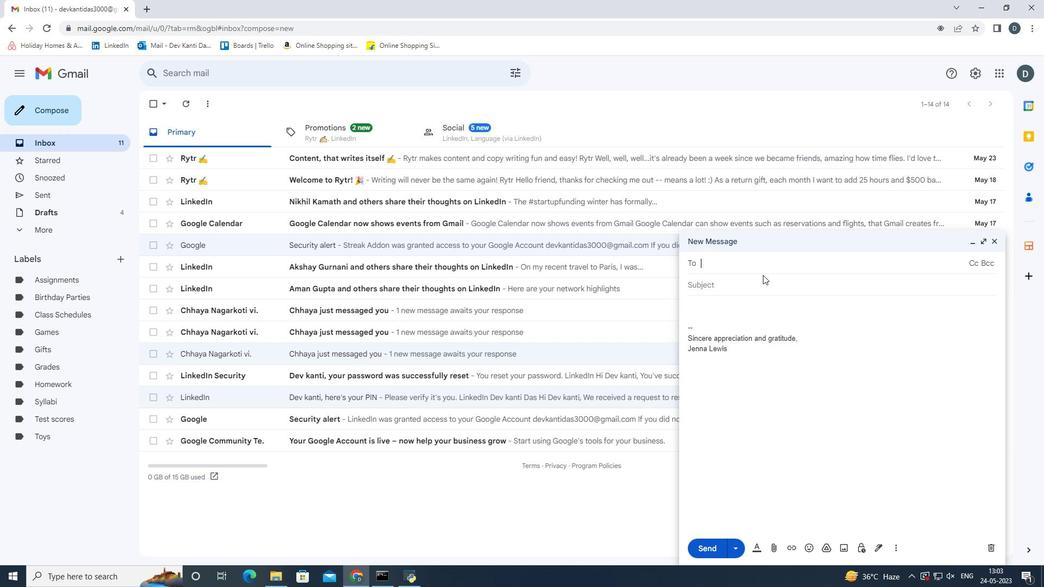 
Action: Key pressed <Key.shift>Softage
Screenshot: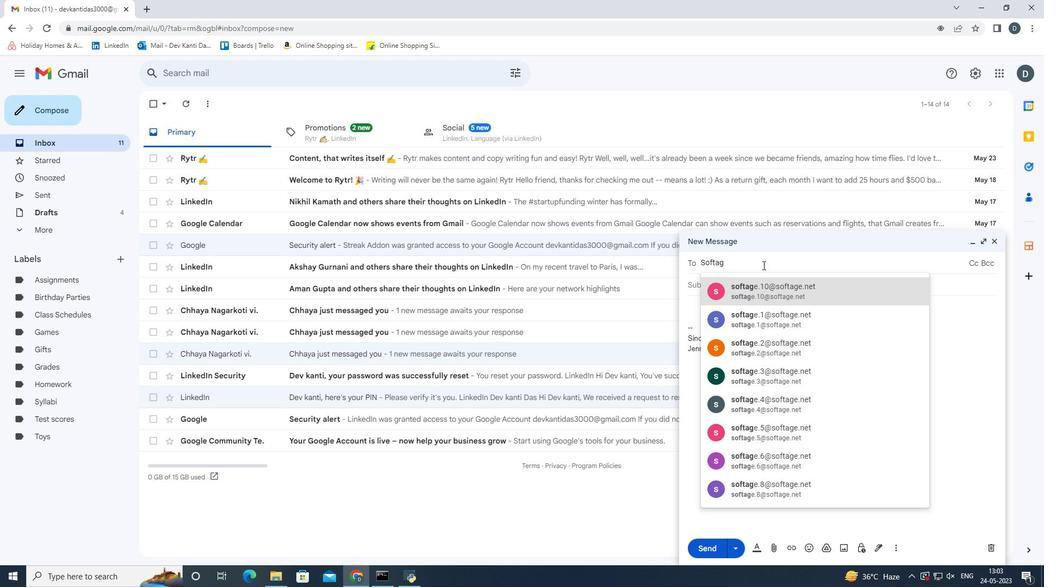 
Action: Mouse moved to (776, 344)
Screenshot: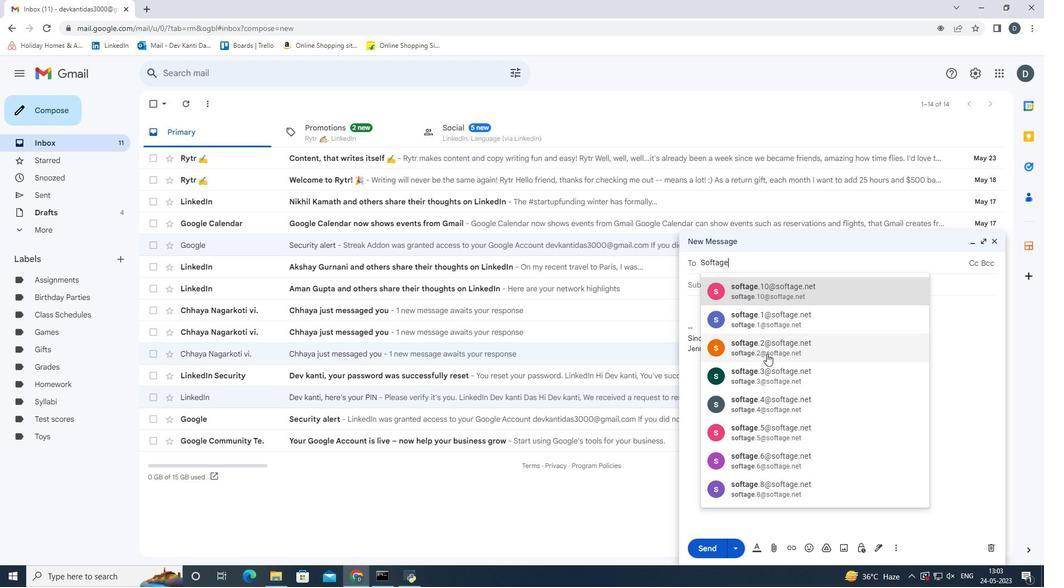 
Action: Mouse pressed left at (776, 344)
Screenshot: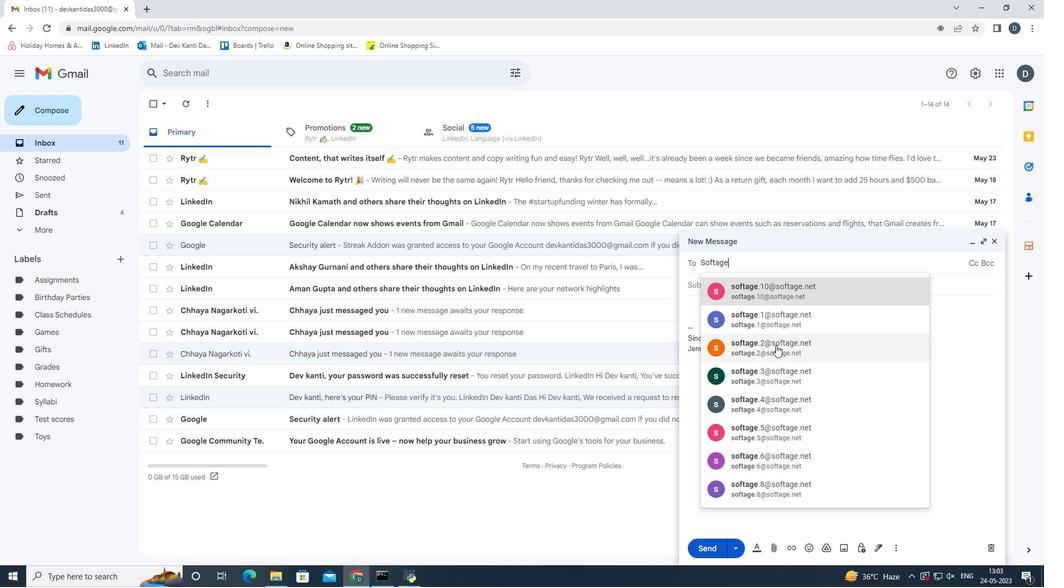 
Action: Mouse moved to (895, 548)
Screenshot: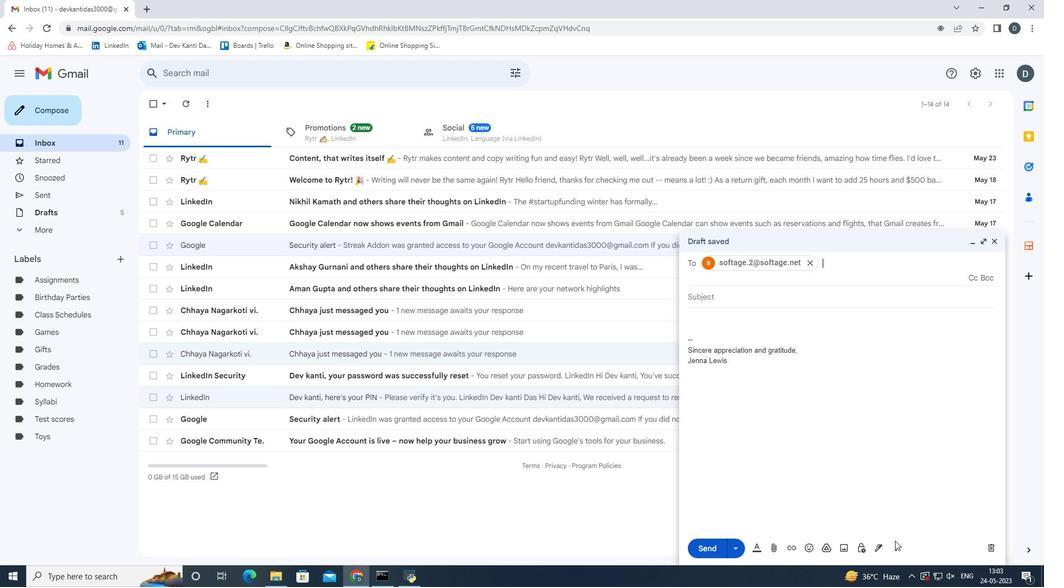 
Action: Mouse pressed left at (895, 548)
Screenshot: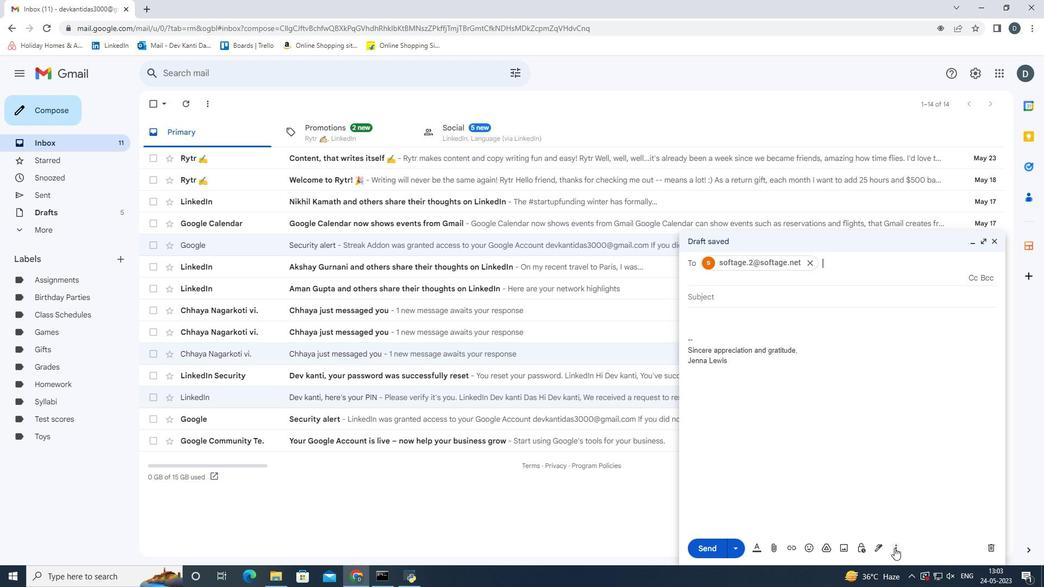 
Action: Mouse moved to (862, 433)
Screenshot: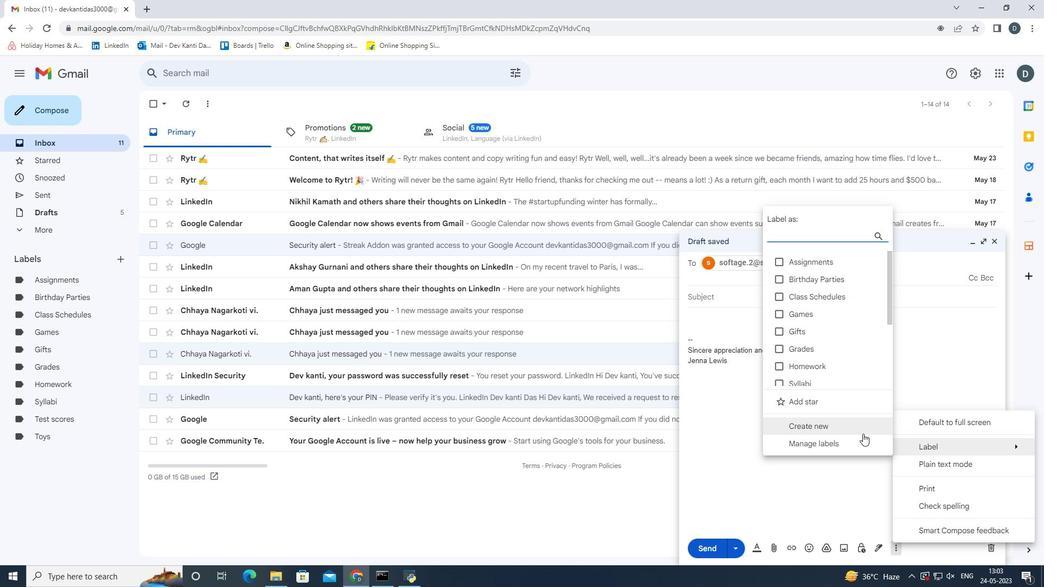 
Action: Mouse pressed left at (862, 433)
Screenshot: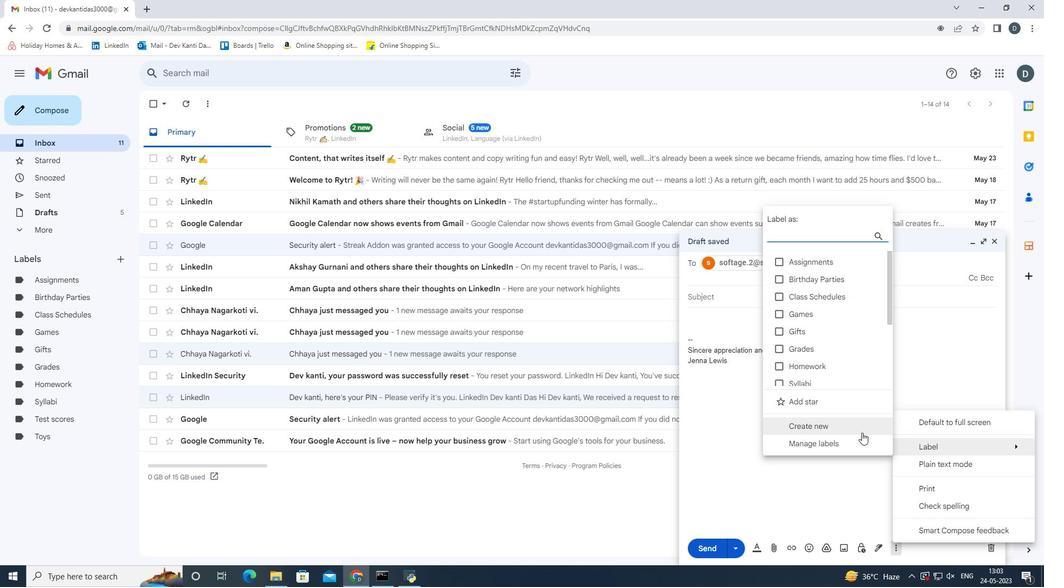 
Action: Mouse moved to (575, 299)
Screenshot: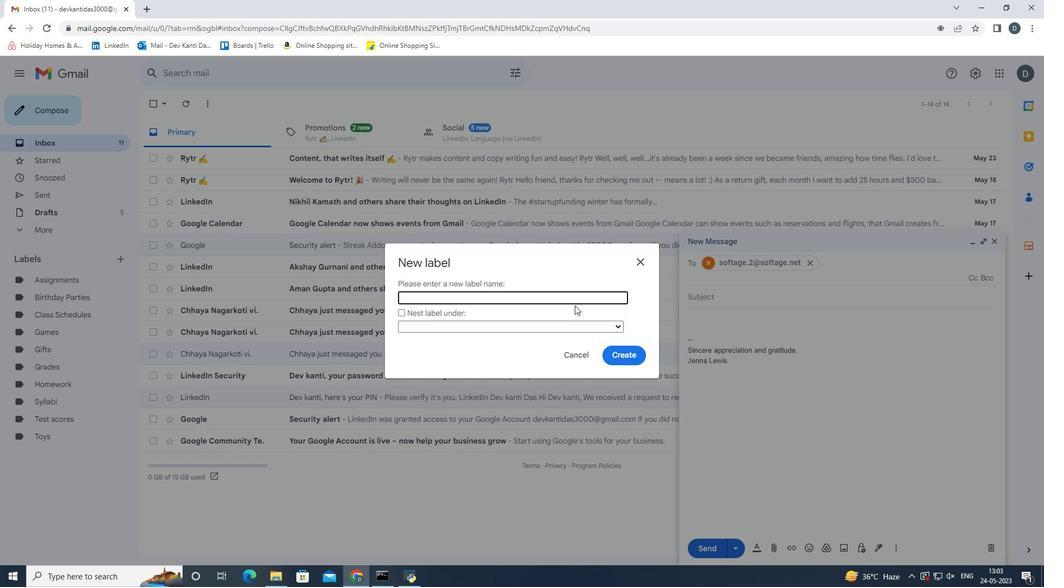 
Action: Key pressed <Key.shift>Scholarship<Key.space>information<Key.enter>
Screenshot: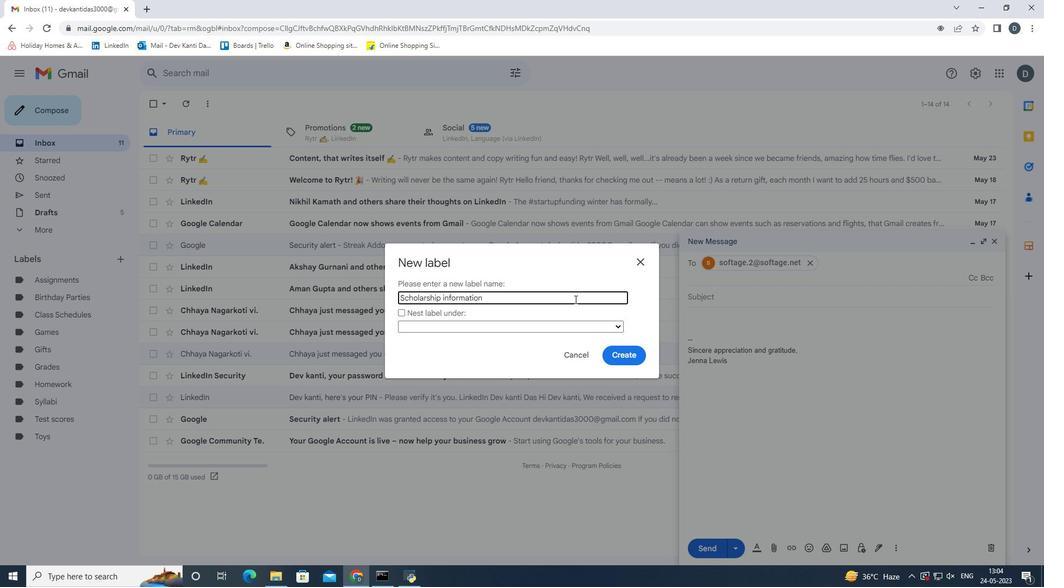 
Action: Mouse moved to (706, 548)
Screenshot: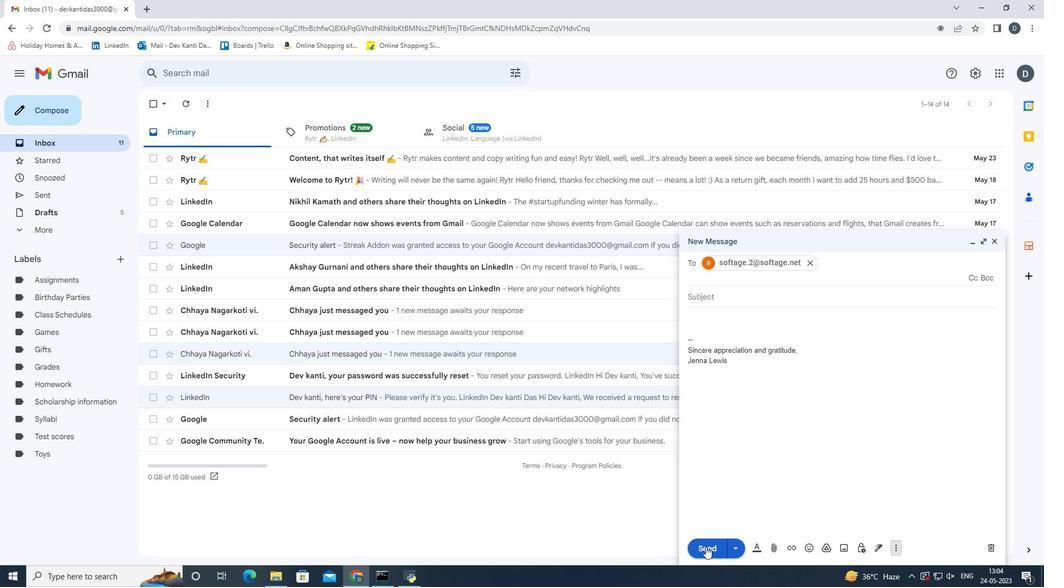 
Action: Mouse pressed left at (706, 548)
Screenshot: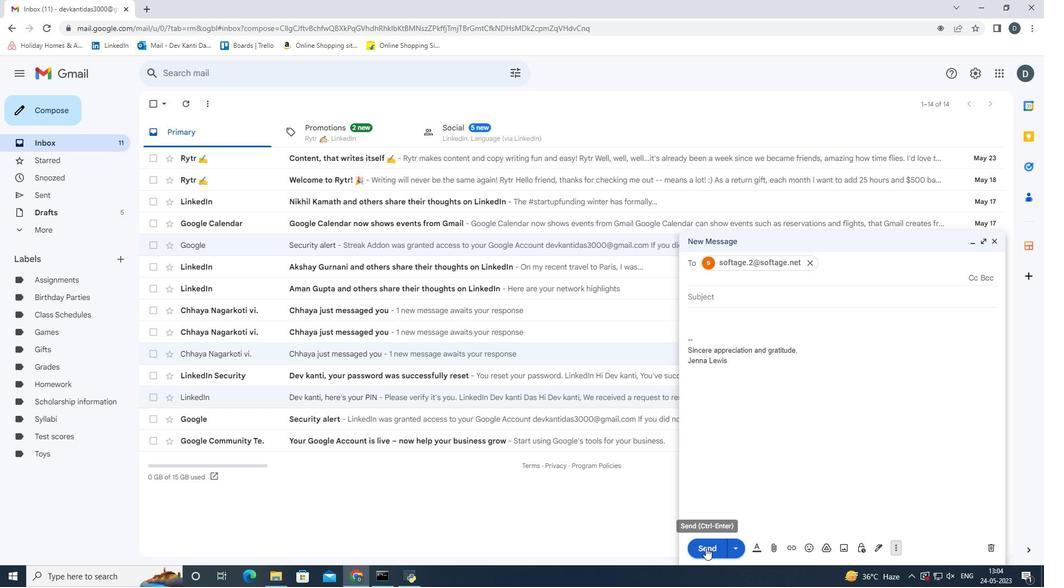 
